 Task: Find connections with filter location Mörfelden-Walldorf with filter topic #Inspirationwith filter profile language Potuguese with filter current company Treebo Hotels with filter school Maharaja Sayajirao University of Baroda, Vadodara with filter industry Dentists with filter service category WordPress Design with filter keywords title Editor/Proofreader
Action: Mouse moved to (493, 70)
Screenshot: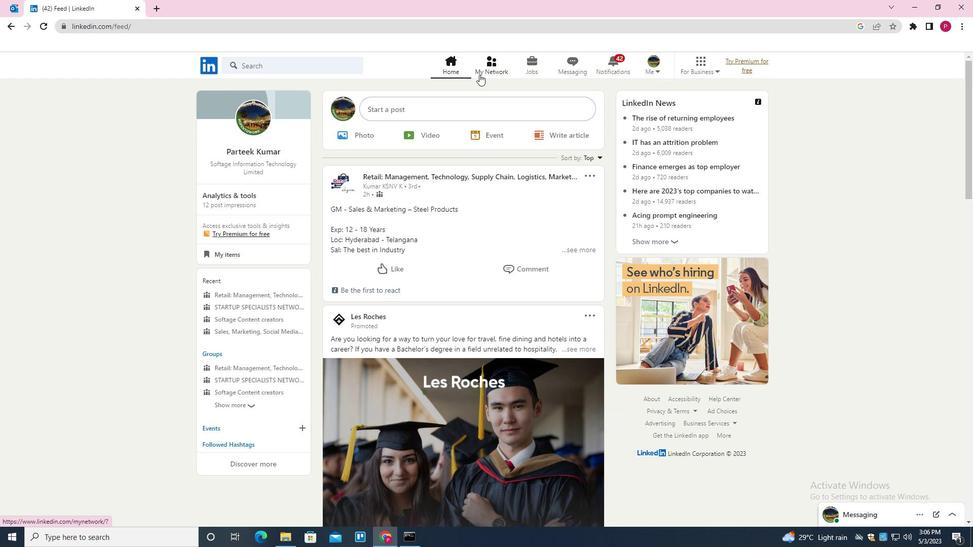 
Action: Mouse pressed left at (493, 70)
Screenshot: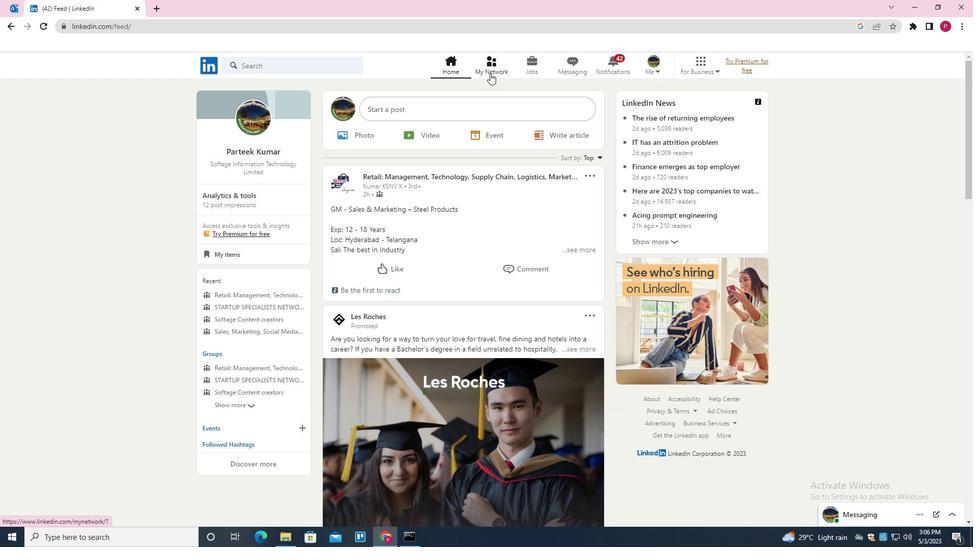 
Action: Mouse moved to (322, 122)
Screenshot: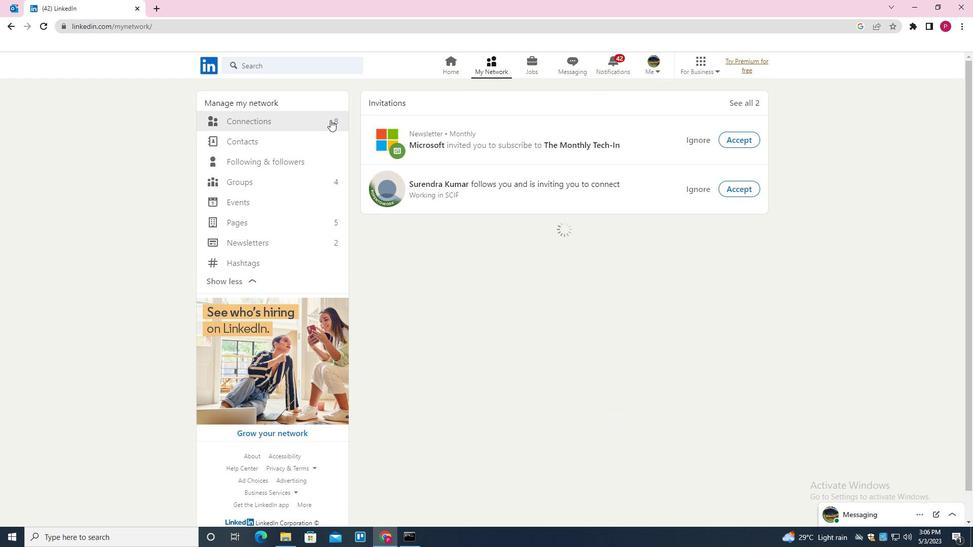 
Action: Mouse pressed left at (322, 122)
Screenshot: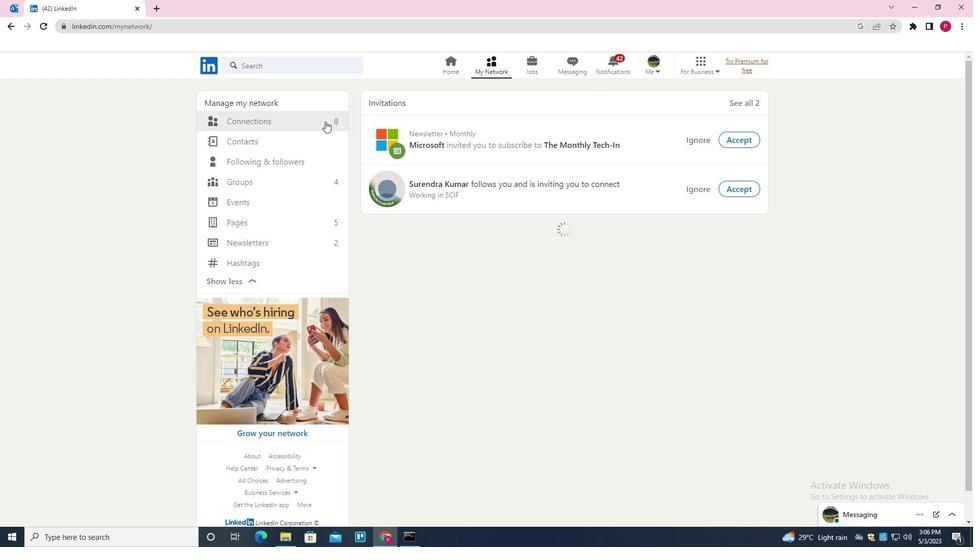 
Action: Mouse moved to (545, 123)
Screenshot: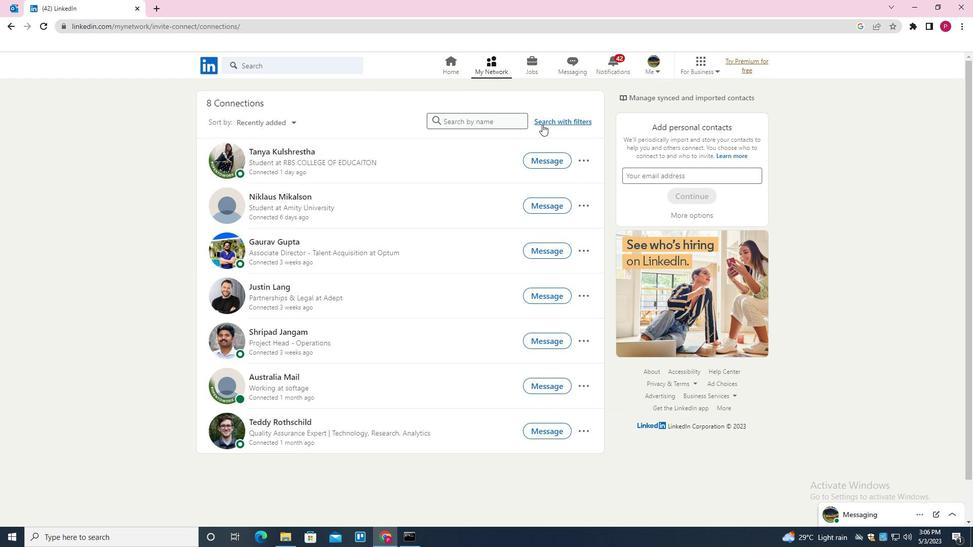 
Action: Mouse pressed left at (545, 123)
Screenshot: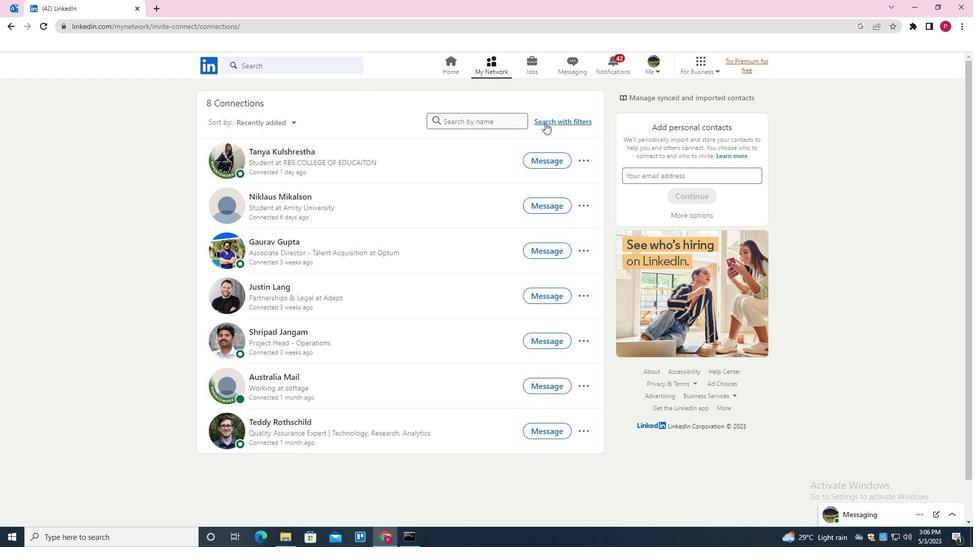 
Action: Mouse moved to (519, 92)
Screenshot: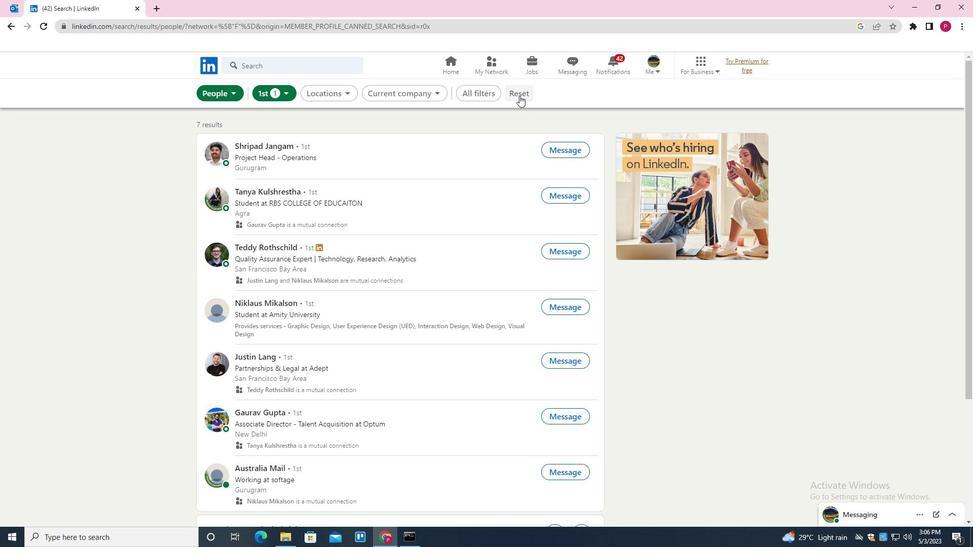 
Action: Mouse pressed left at (519, 92)
Screenshot: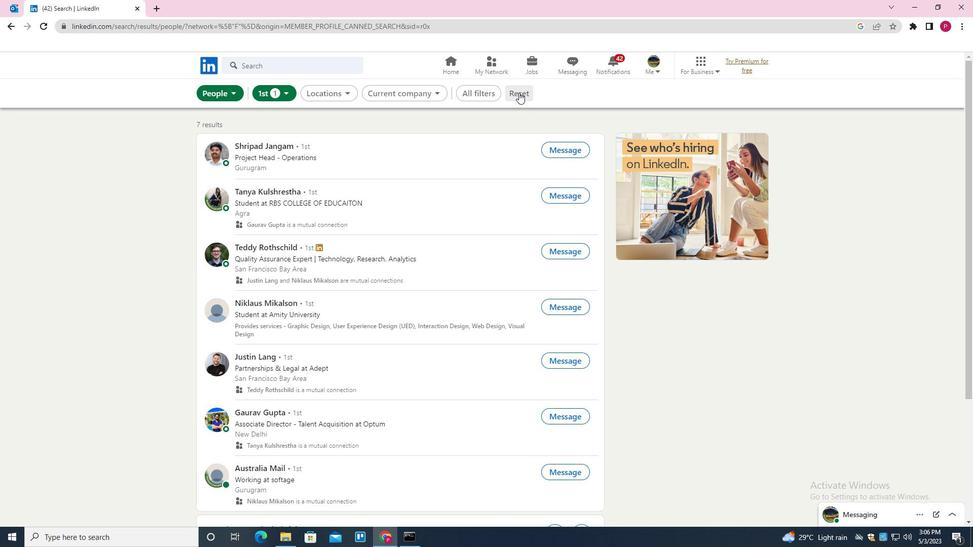 
Action: Mouse moved to (506, 93)
Screenshot: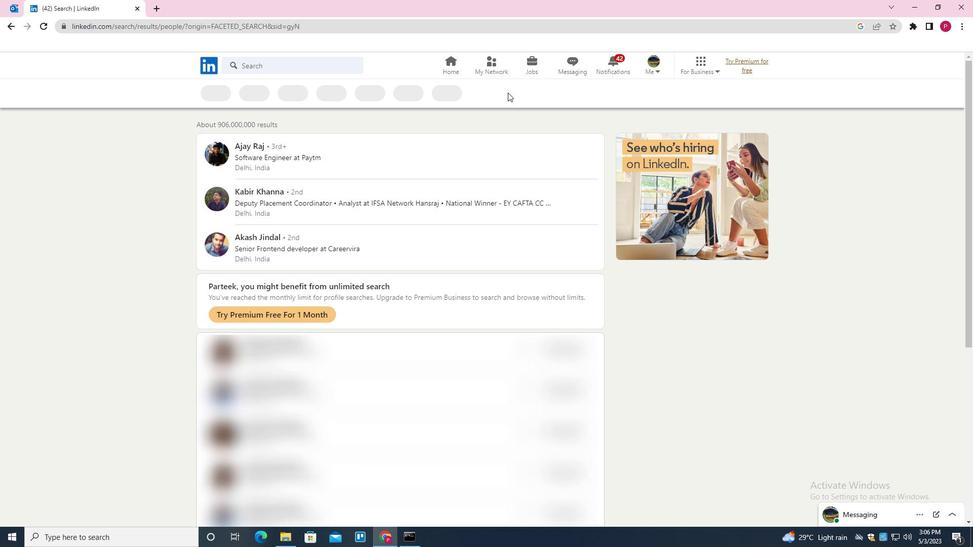 
Action: Mouse pressed left at (506, 93)
Screenshot: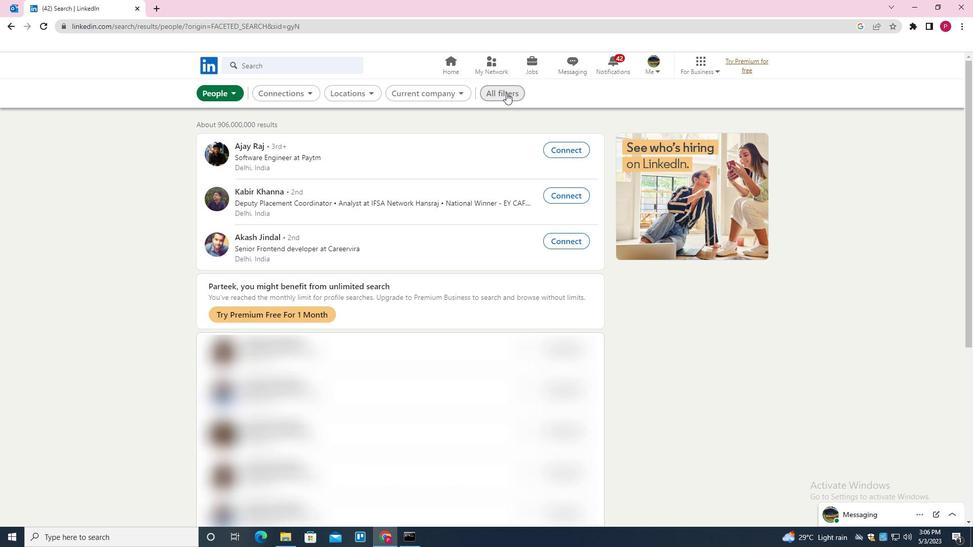
Action: Mouse moved to (726, 186)
Screenshot: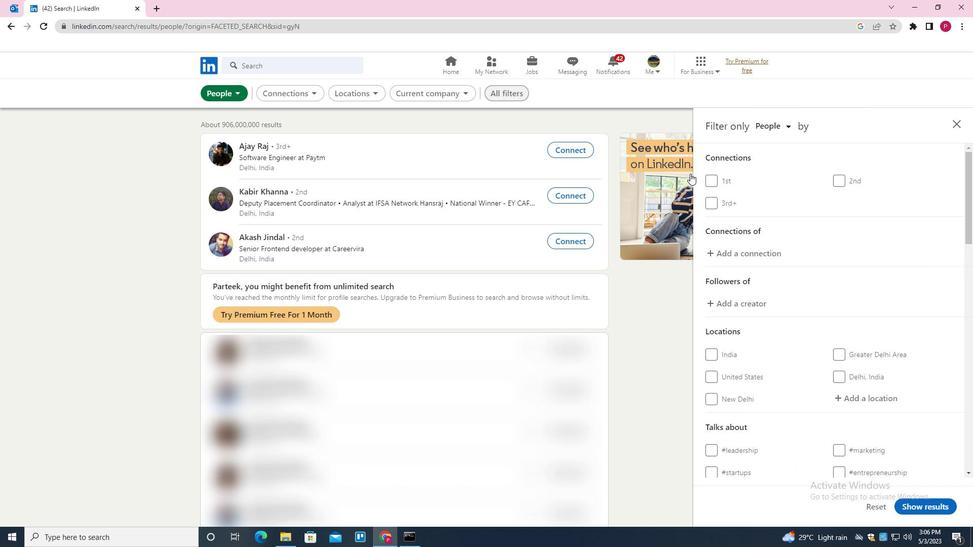 
Action: Mouse scrolled (726, 185) with delta (0, 0)
Screenshot: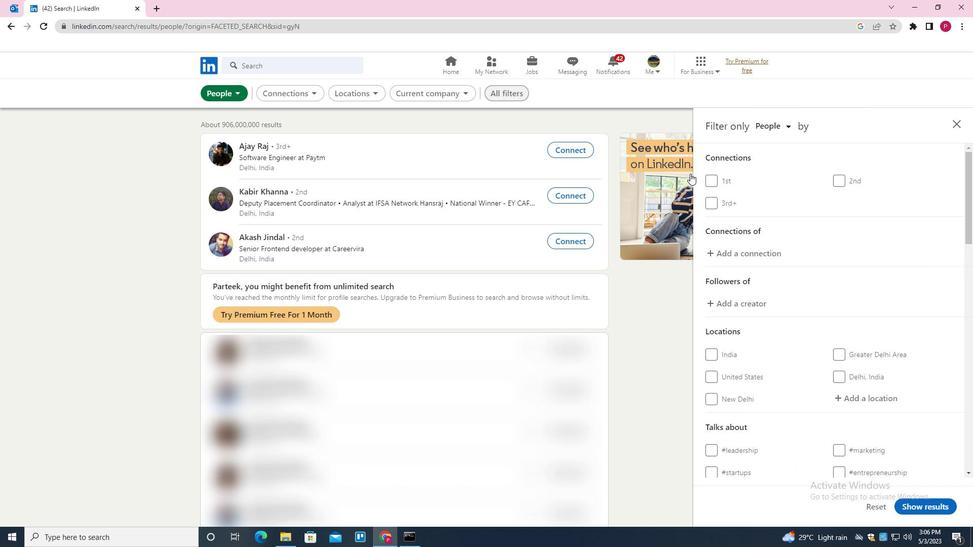 
Action: Mouse moved to (729, 186)
Screenshot: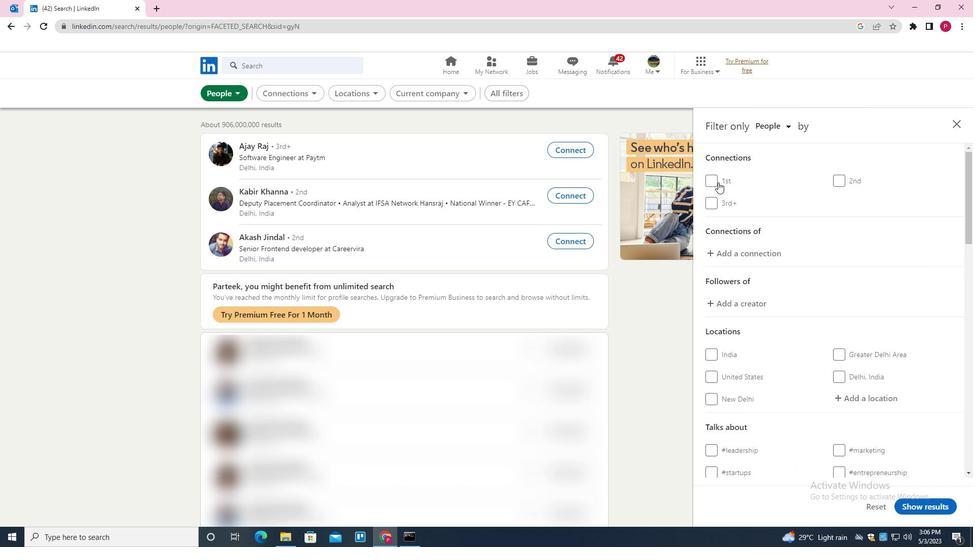 
Action: Mouse scrolled (729, 186) with delta (0, 0)
Screenshot: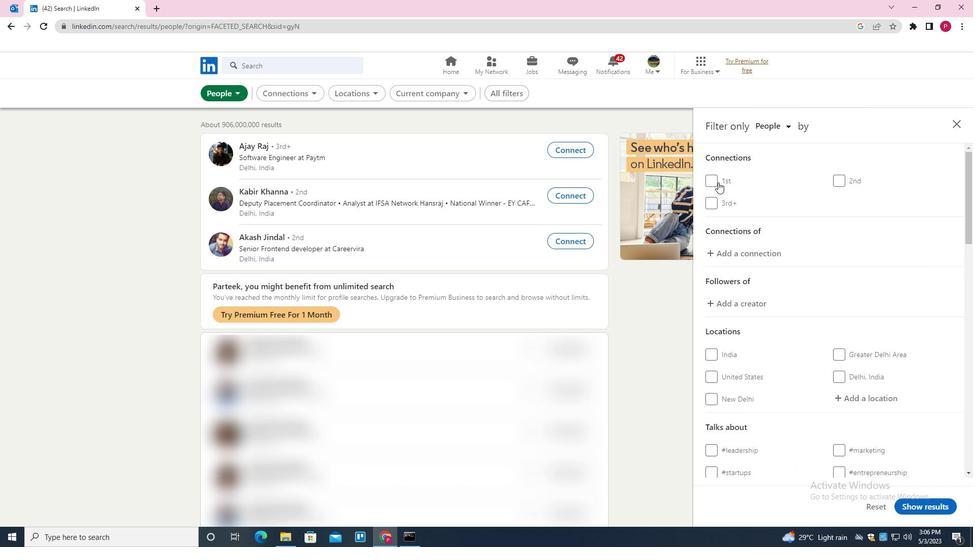 
Action: Mouse moved to (848, 296)
Screenshot: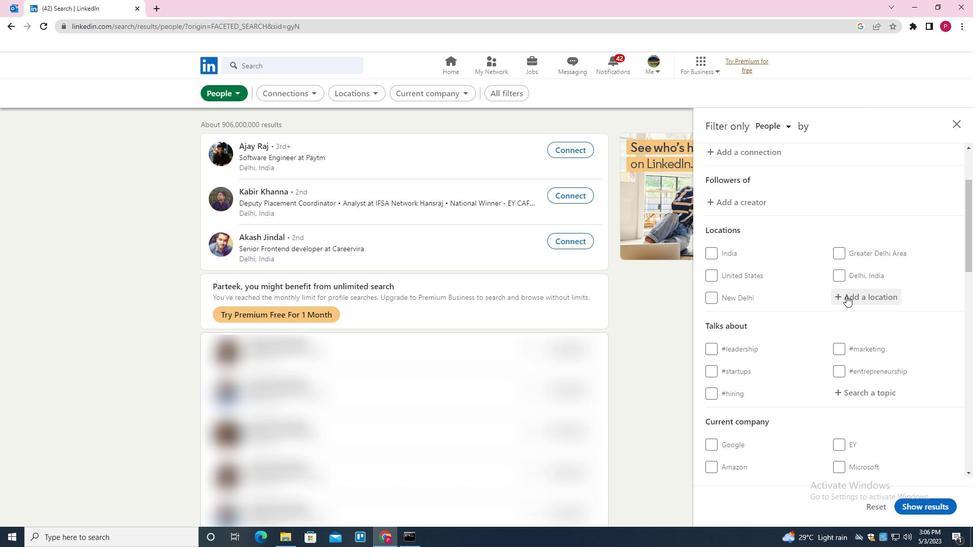 
Action: Mouse pressed left at (848, 296)
Screenshot: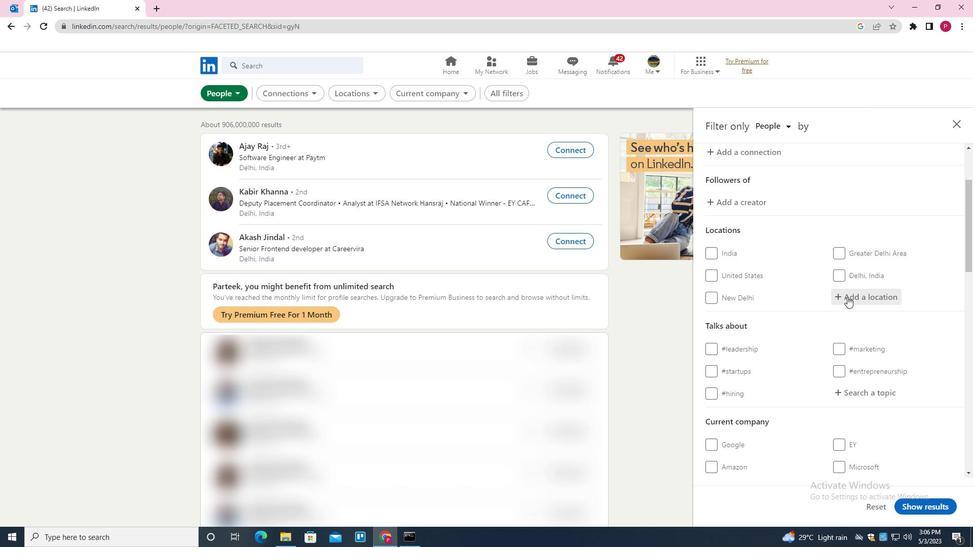 
Action: Key pressed <Key.shift><Key.shift><Key.shift><Key.shift><Key.shift><Key.shift><Key.shift><Key.shift><Key.shift><Key.shift>MORFELDON<Key.backspace><Key.backspace><Key.backspace>DEN<Key.down><Key.enter>
Screenshot: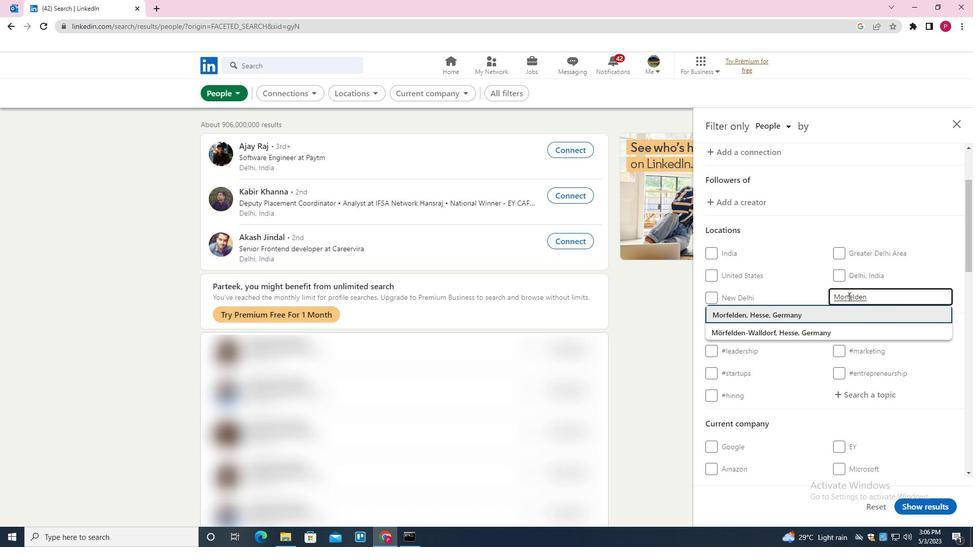 
Action: Mouse moved to (814, 308)
Screenshot: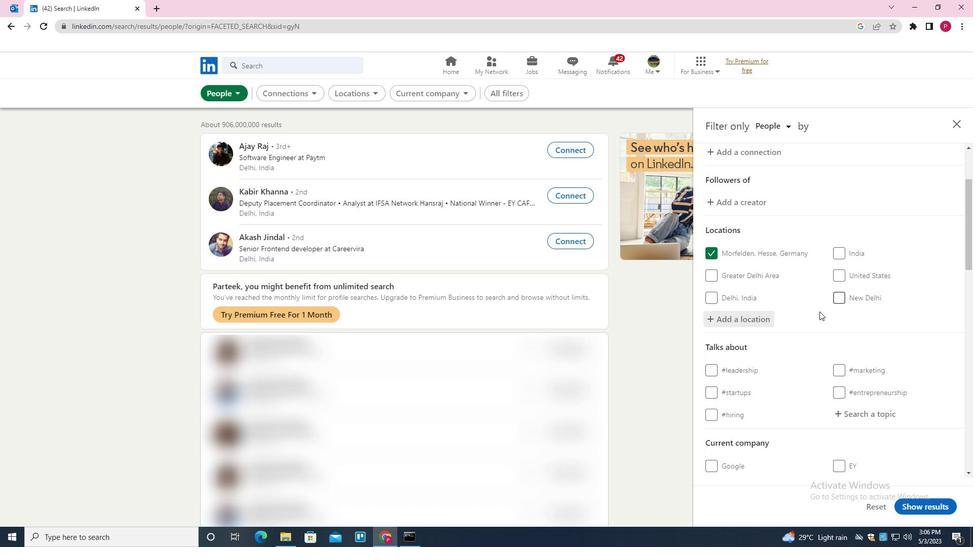 
Action: Mouse scrolled (814, 308) with delta (0, 0)
Screenshot: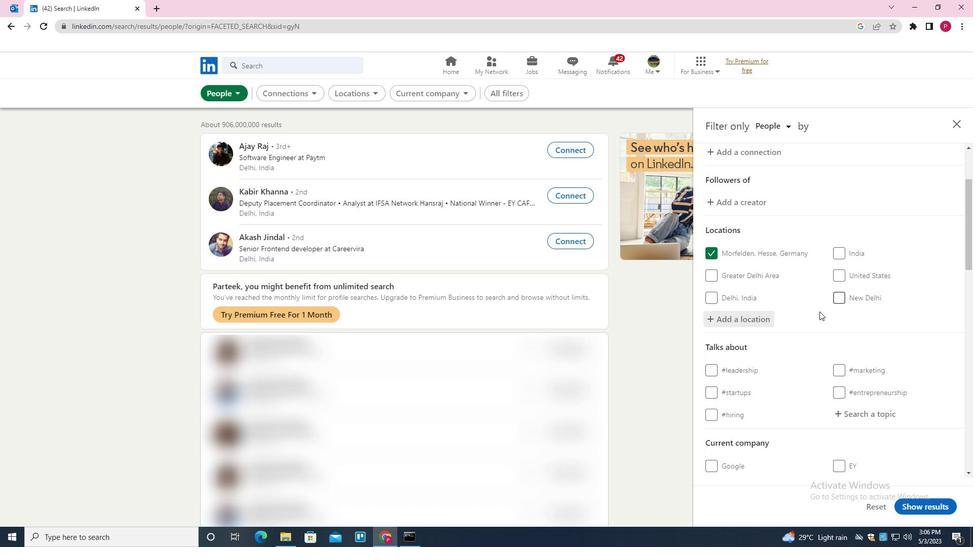 
Action: Mouse moved to (813, 307)
Screenshot: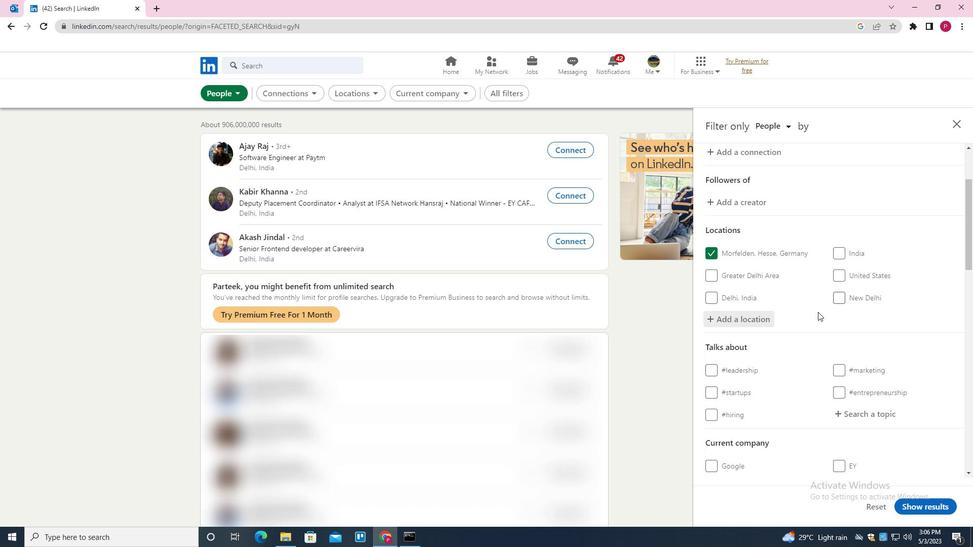 
Action: Mouse scrolled (813, 306) with delta (0, 0)
Screenshot: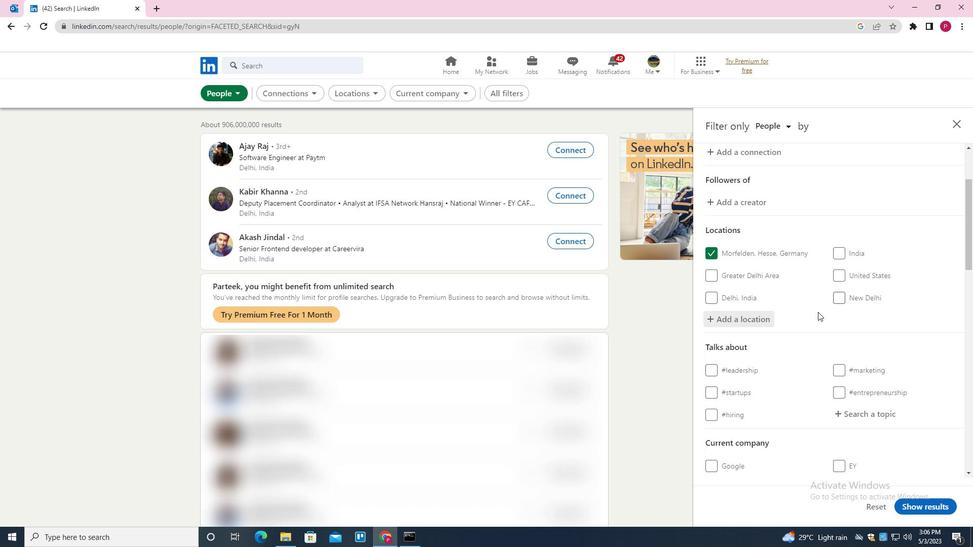 
Action: Mouse moved to (811, 300)
Screenshot: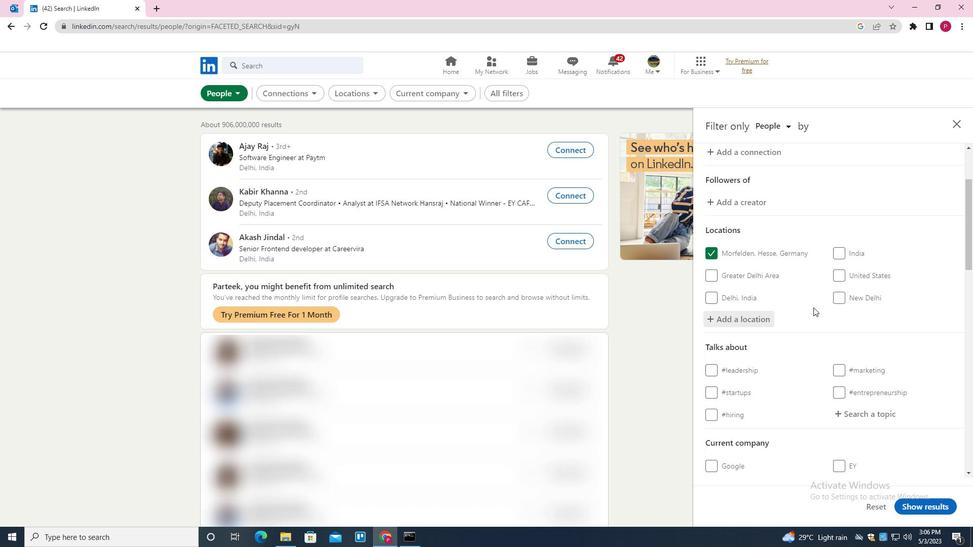 
Action: Mouse scrolled (811, 299) with delta (0, 0)
Screenshot: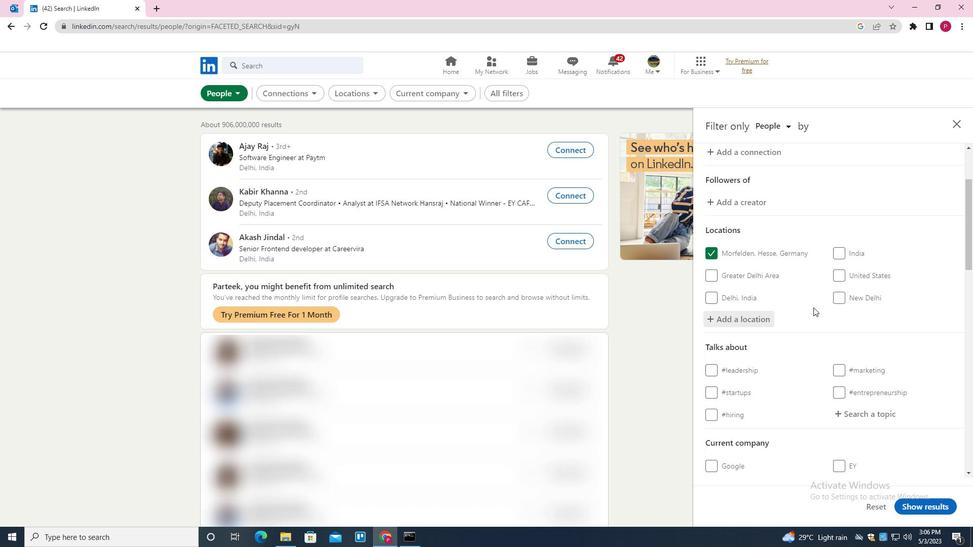 
Action: Mouse moved to (810, 295)
Screenshot: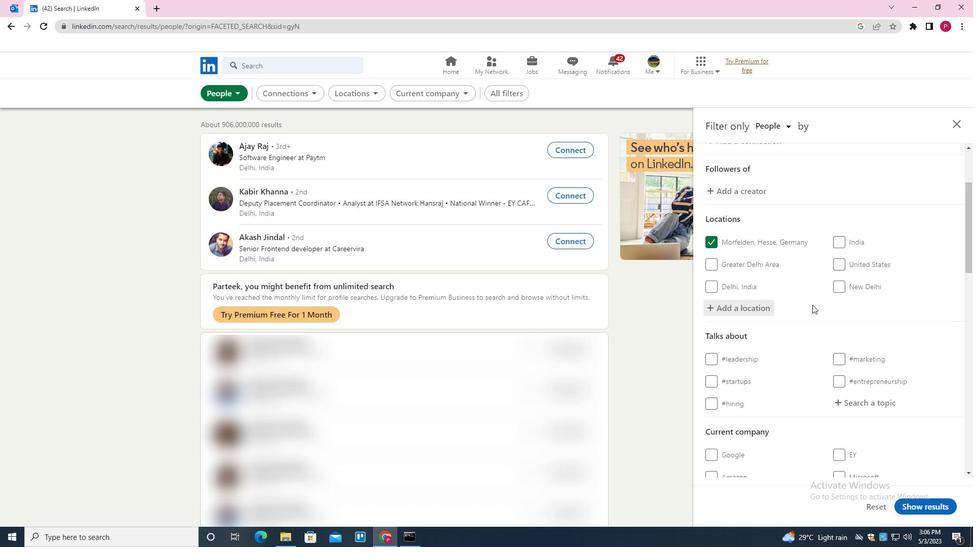 
Action: Mouse scrolled (810, 295) with delta (0, 0)
Screenshot: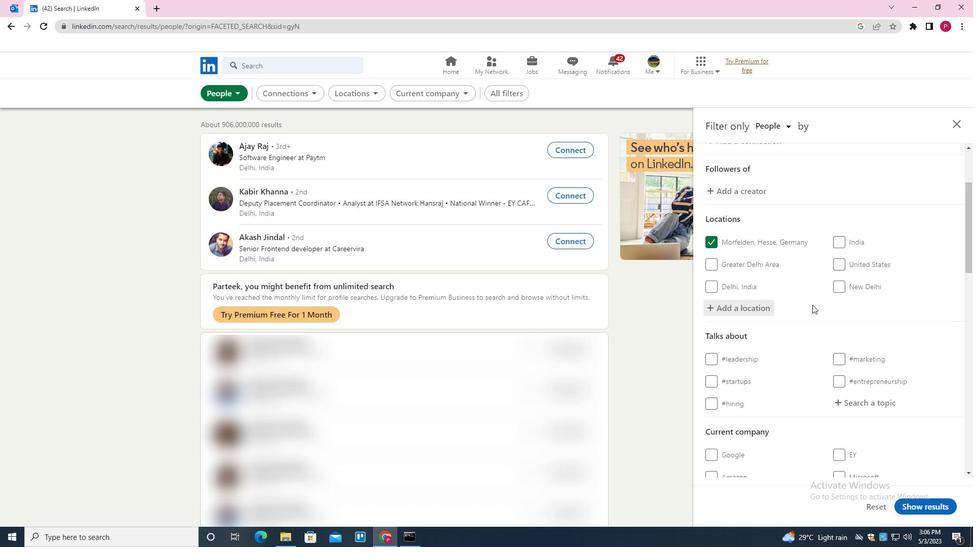 
Action: Mouse moved to (859, 210)
Screenshot: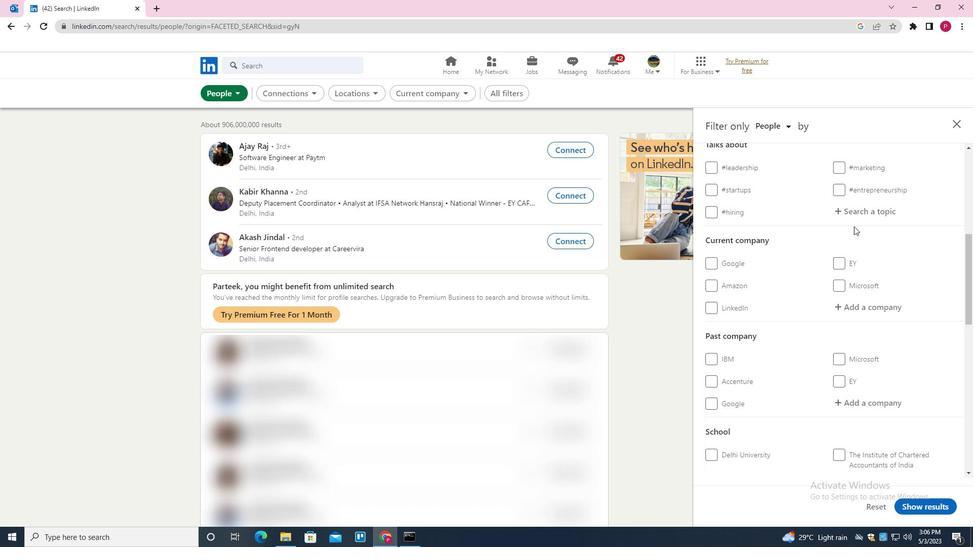 
Action: Mouse pressed left at (859, 210)
Screenshot: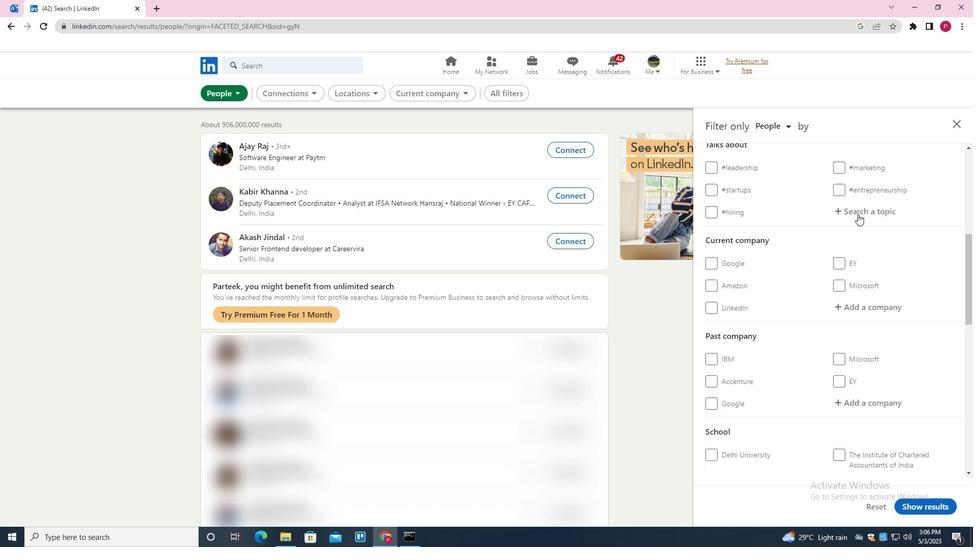
Action: Key pressed INSPIRATION<Key.down><Key.enter>
Screenshot: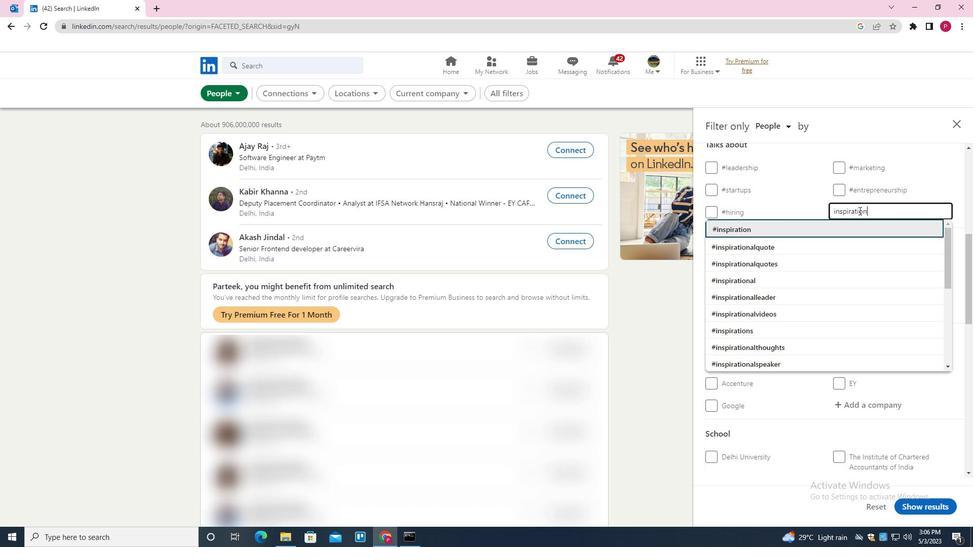 
Action: Mouse moved to (766, 199)
Screenshot: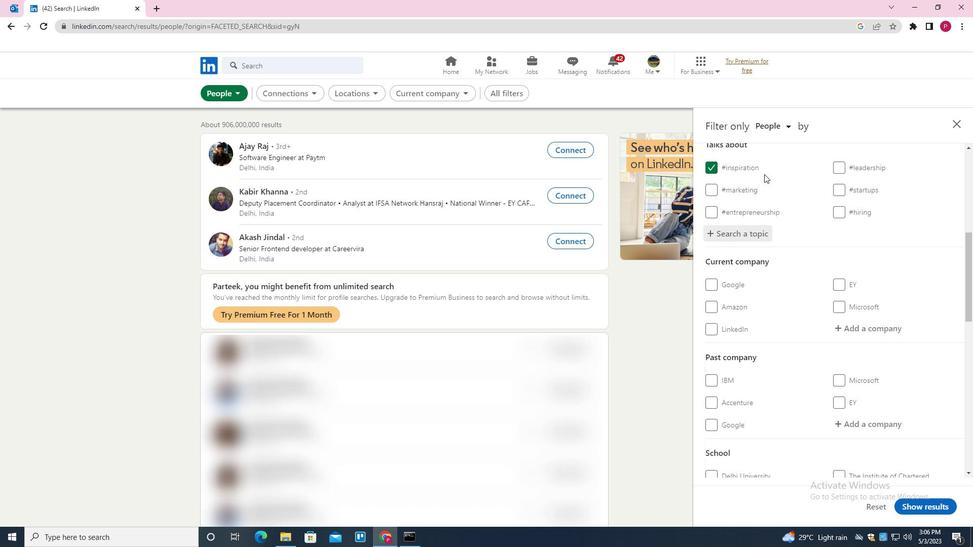 
Action: Mouse scrolled (766, 198) with delta (0, 0)
Screenshot: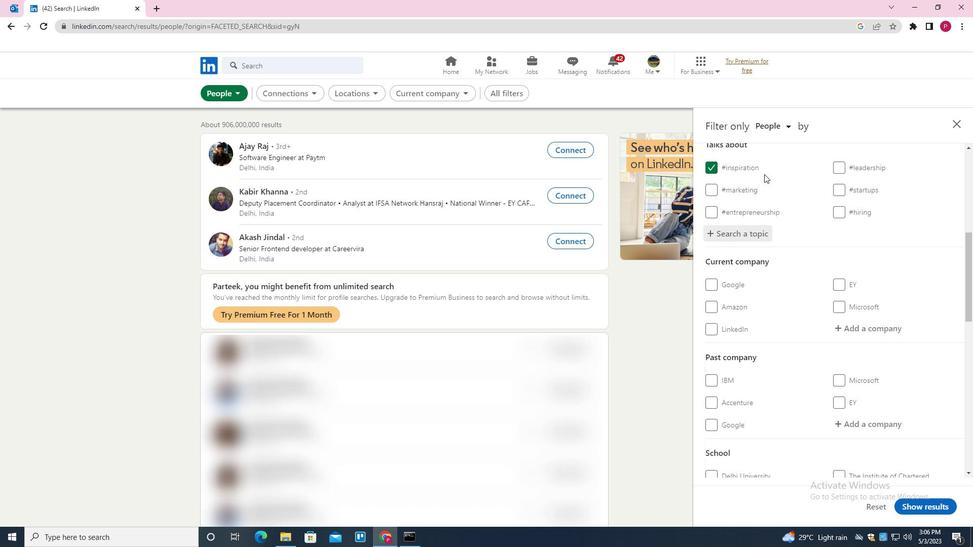 
Action: Mouse moved to (770, 219)
Screenshot: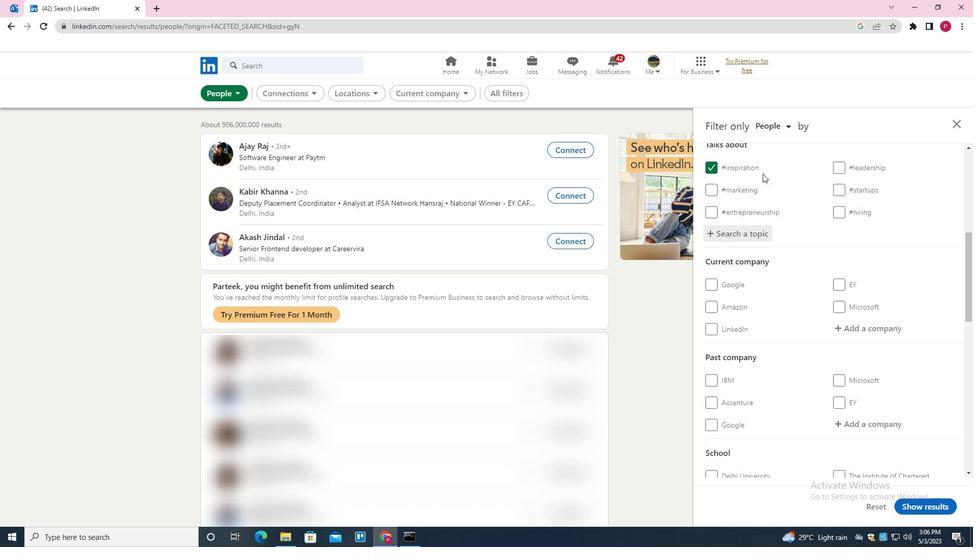 
Action: Mouse scrolled (770, 219) with delta (0, 0)
Screenshot: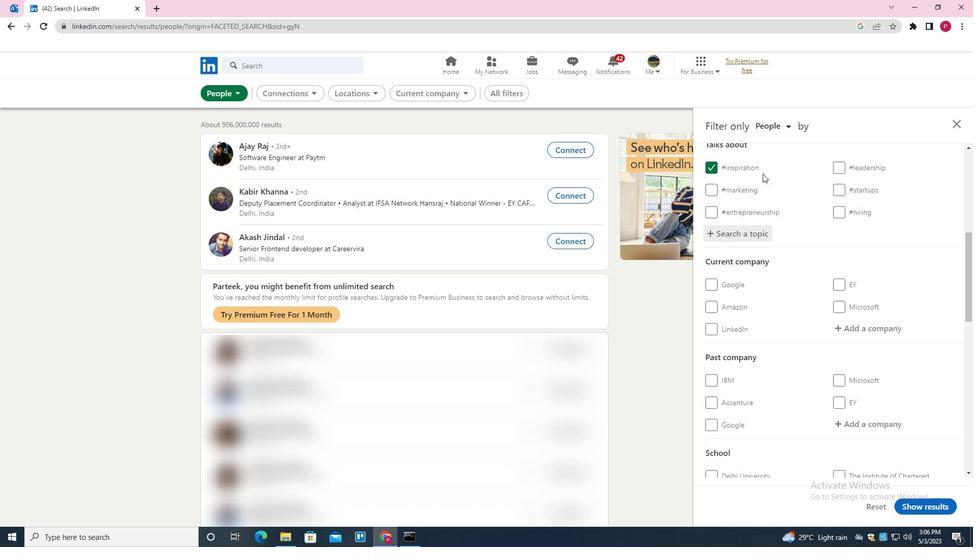 
Action: Mouse moved to (771, 225)
Screenshot: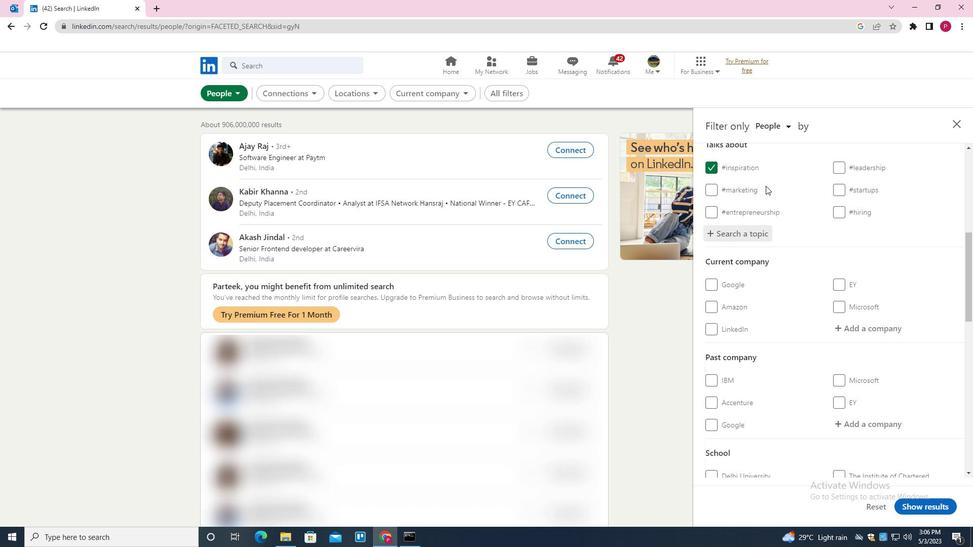 
Action: Mouse scrolled (771, 224) with delta (0, 0)
Screenshot: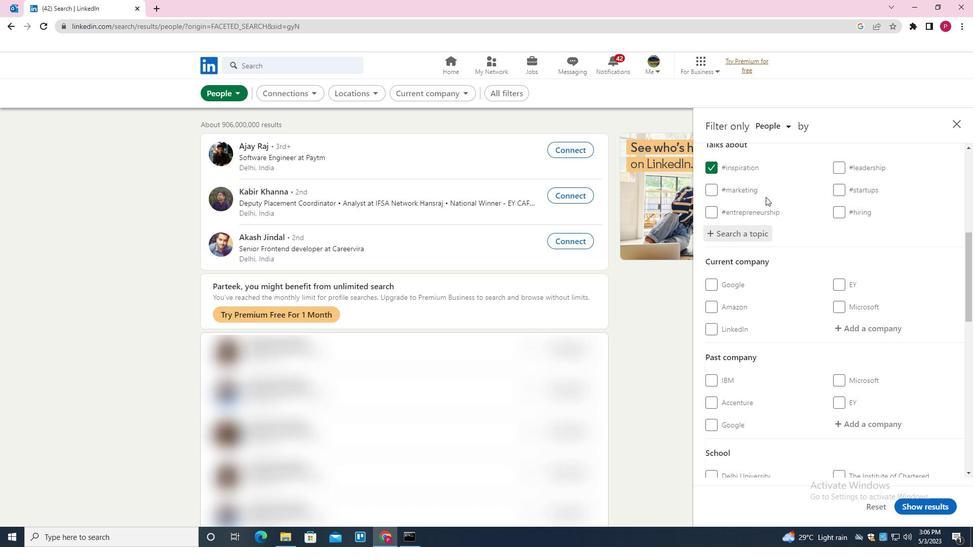 
Action: Mouse moved to (772, 228)
Screenshot: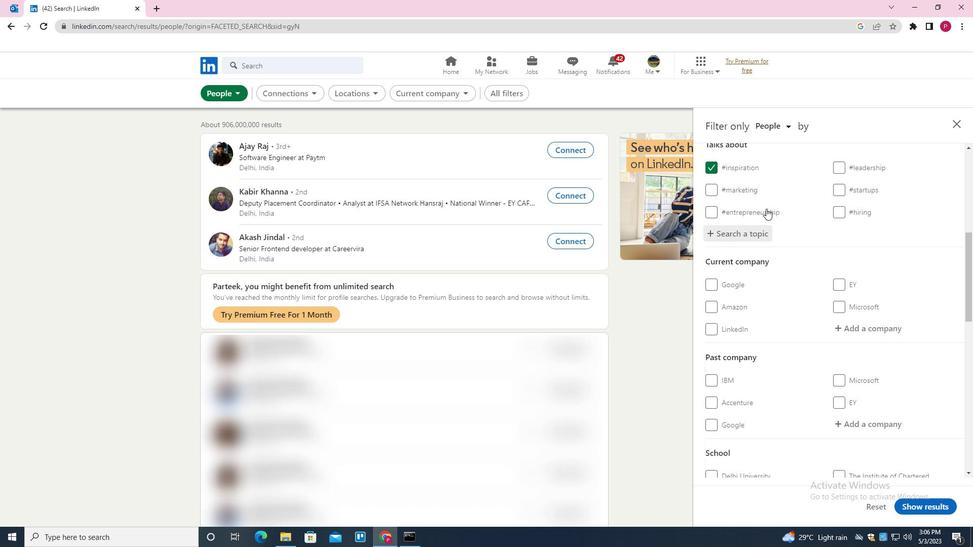 
Action: Mouse scrolled (772, 228) with delta (0, 0)
Screenshot: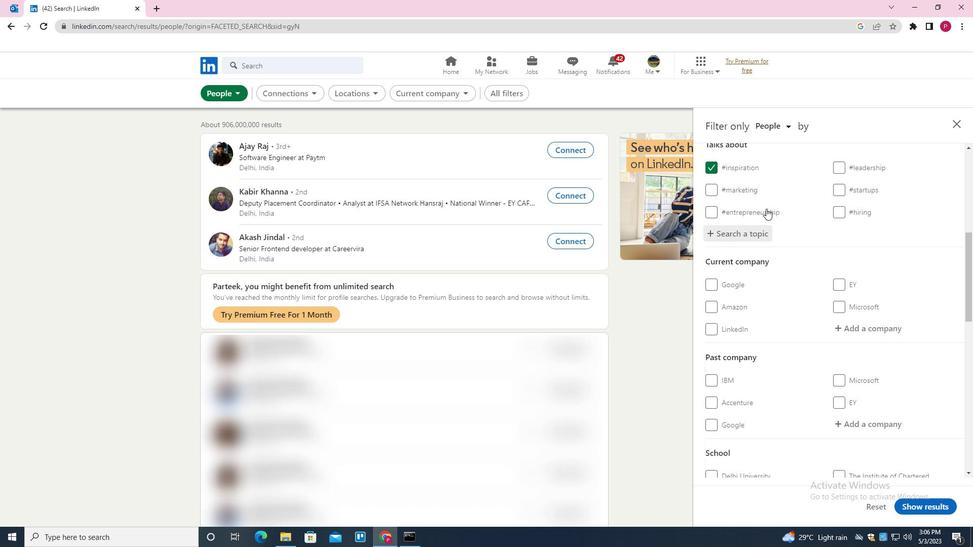 
Action: Mouse moved to (772, 246)
Screenshot: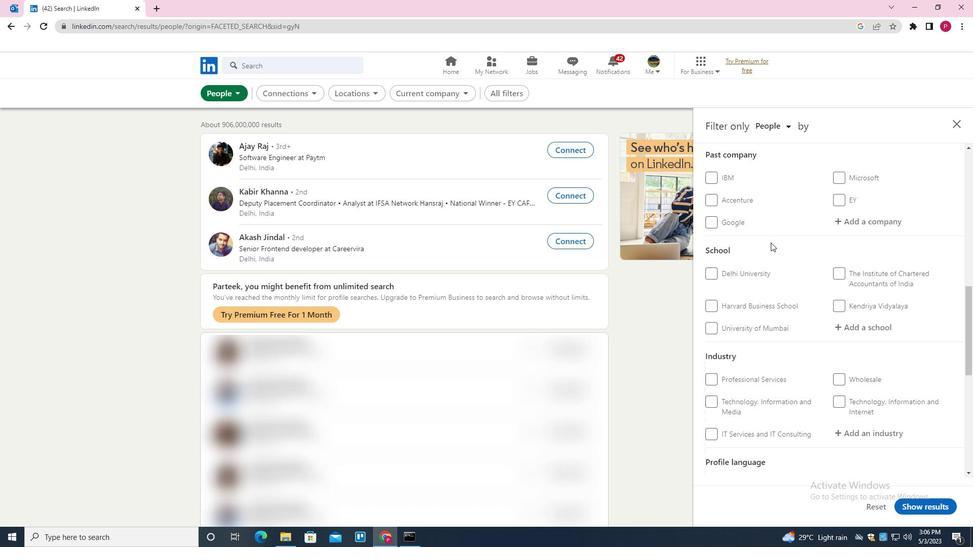 
Action: Mouse scrolled (772, 246) with delta (0, 0)
Screenshot: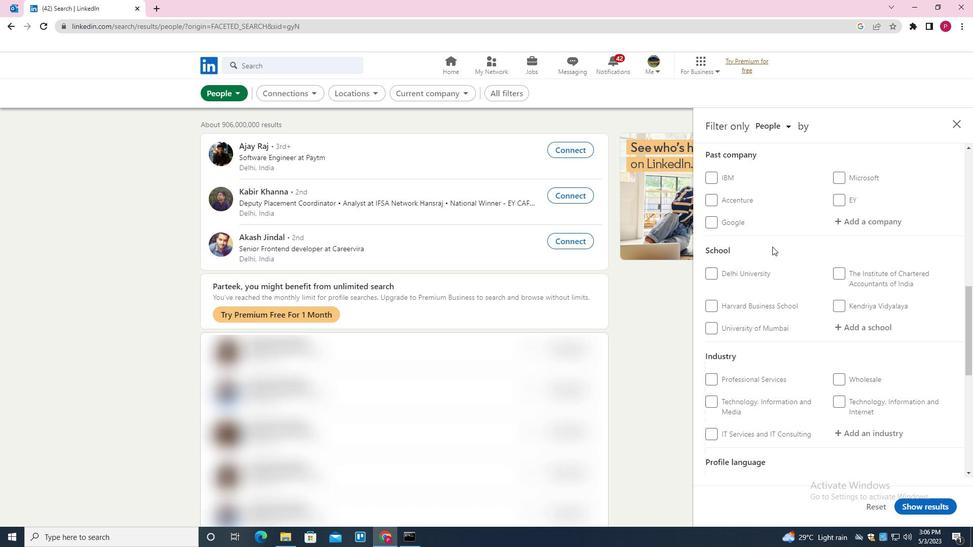 
Action: Mouse scrolled (772, 246) with delta (0, 0)
Screenshot: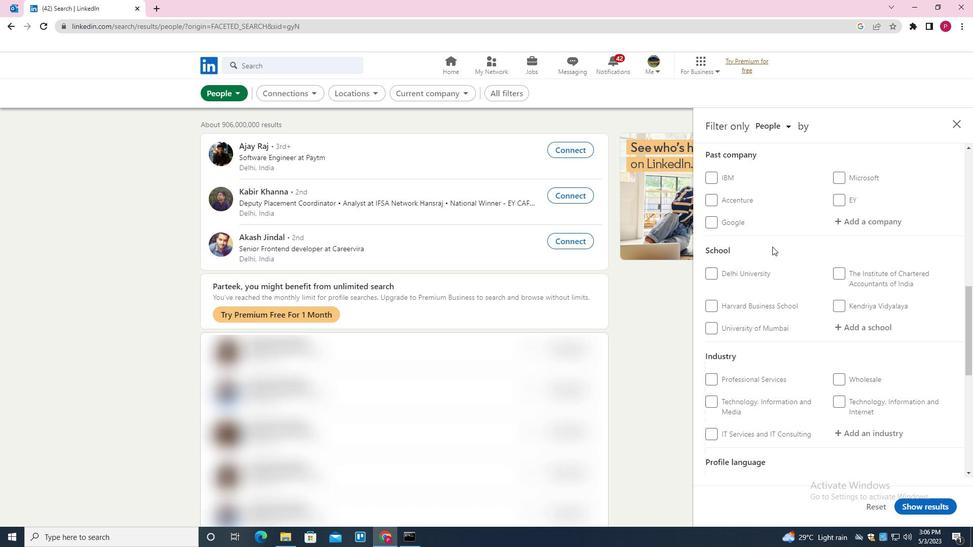 
Action: Mouse moved to (772, 248)
Screenshot: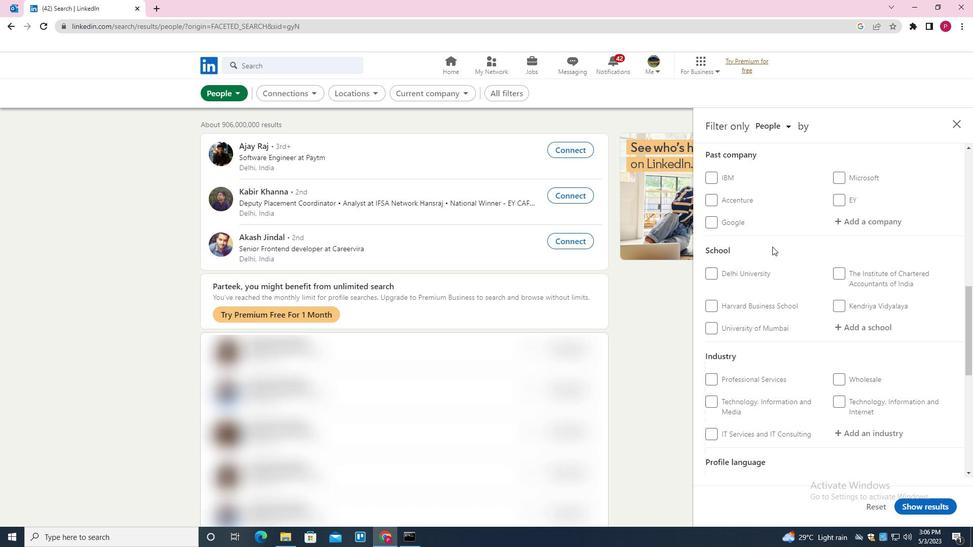 
Action: Mouse scrolled (772, 247) with delta (0, 0)
Screenshot: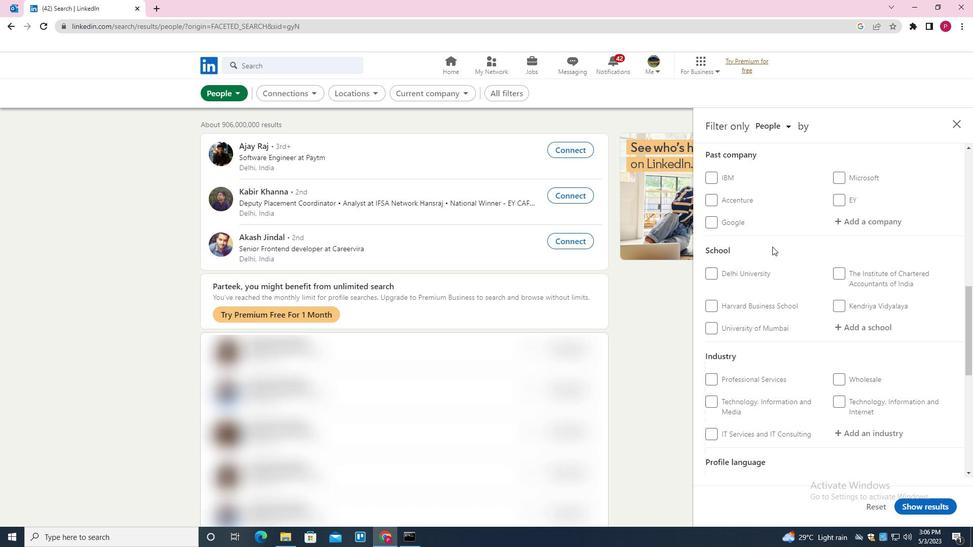 
Action: Mouse scrolled (772, 247) with delta (0, 0)
Screenshot: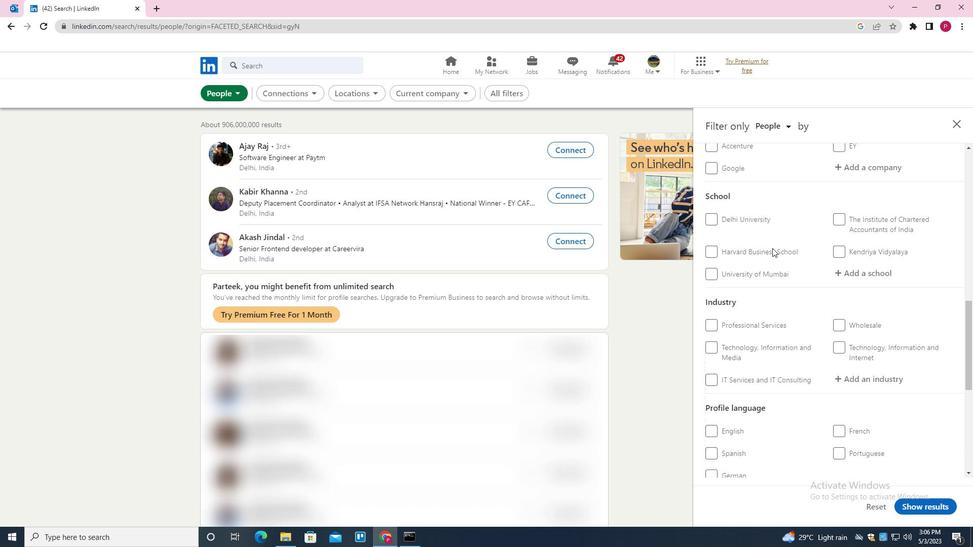 
Action: Mouse moved to (773, 249)
Screenshot: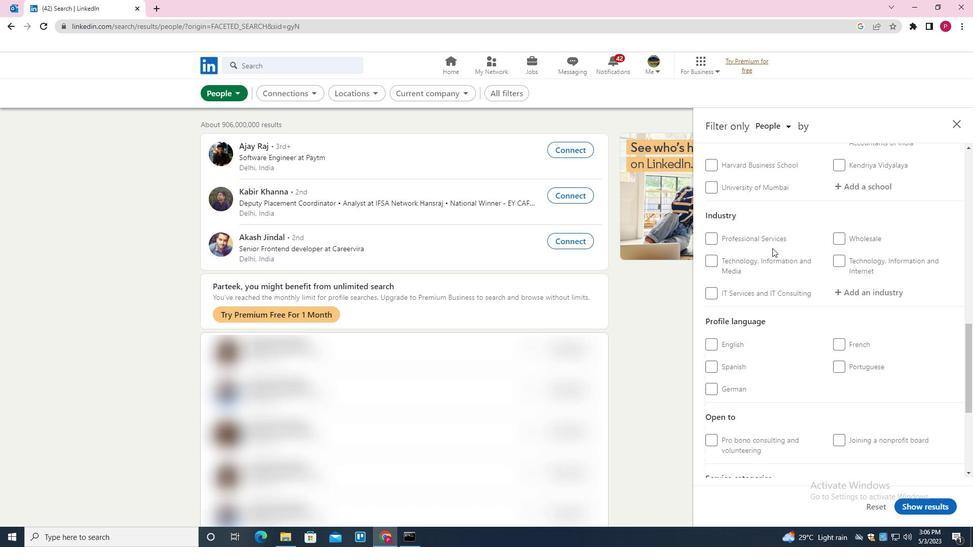 
Action: Mouse scrolled (773, 249) with delta (0, 0)
Screenshot: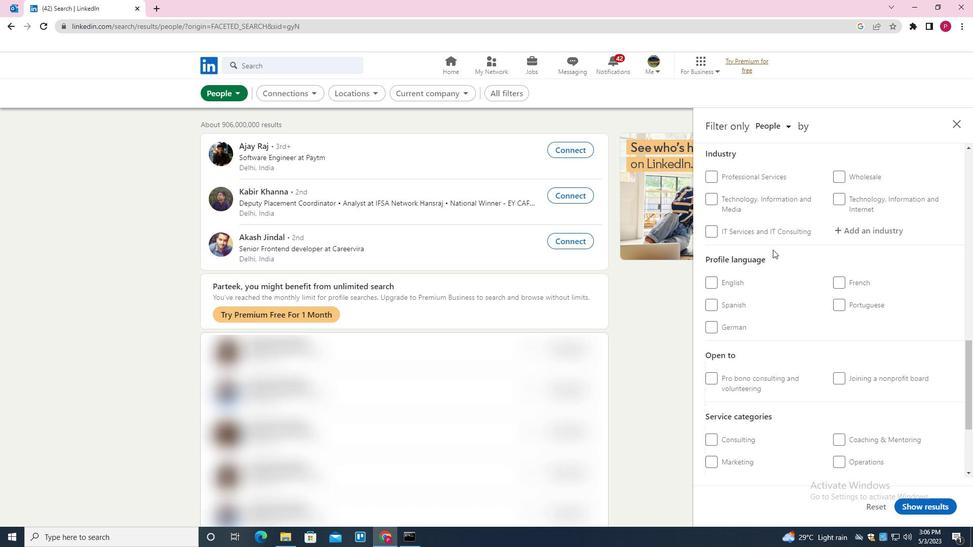 
Action: Mouse moved to (836, 254)
Screenshot: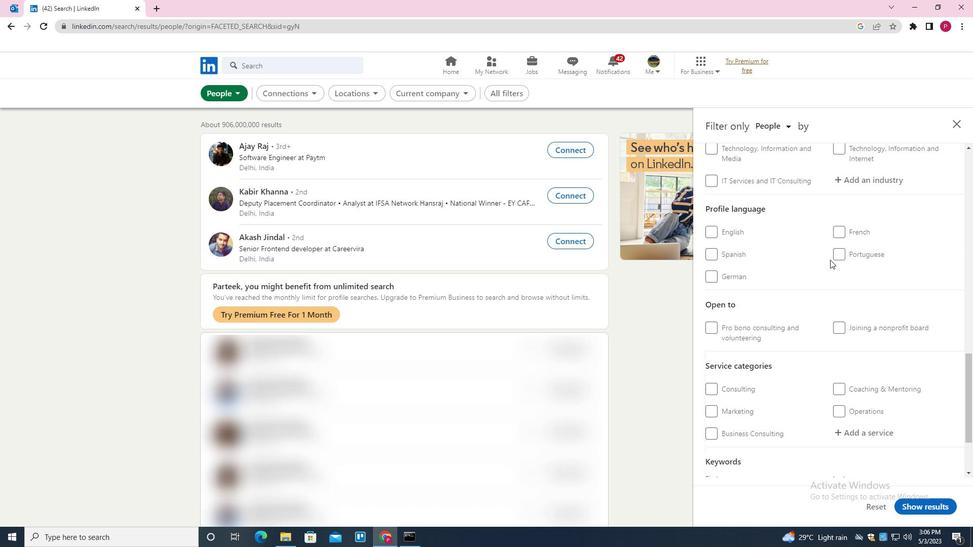 
Action: Mouse pressed left at (836, 254)
Screenshot: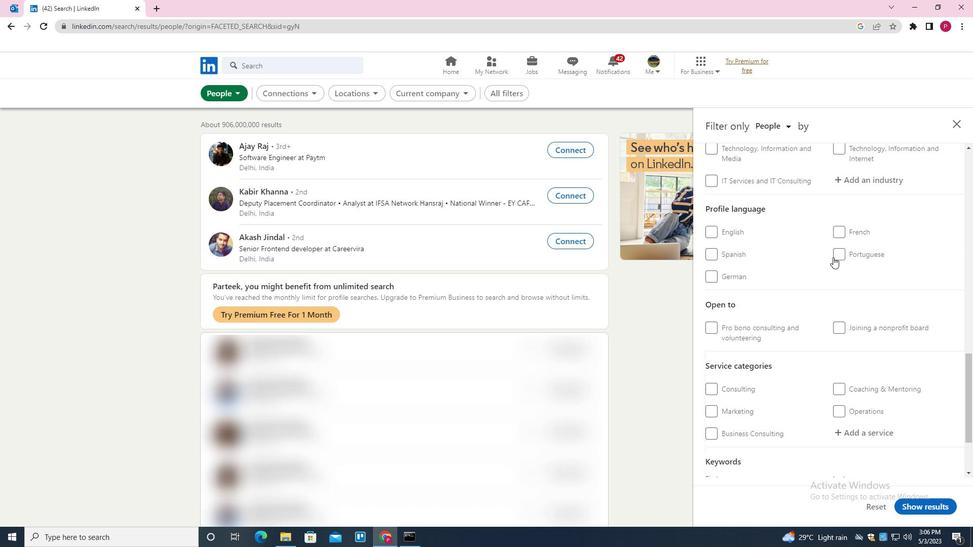 
Action: Mouse moved to (767, 294)
Screenshot: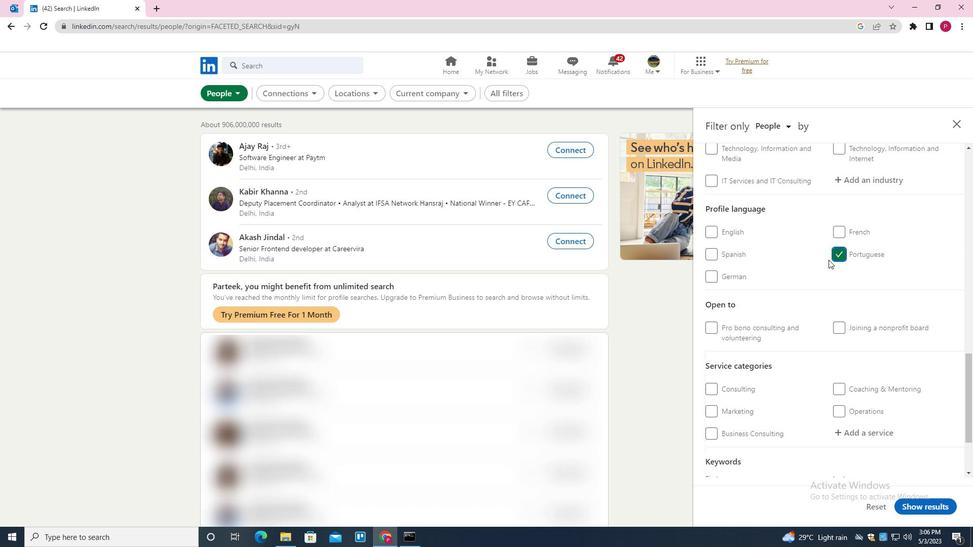 
Action: Mouse scrolled (767, 294) with delta (0, 0)
Screenshot: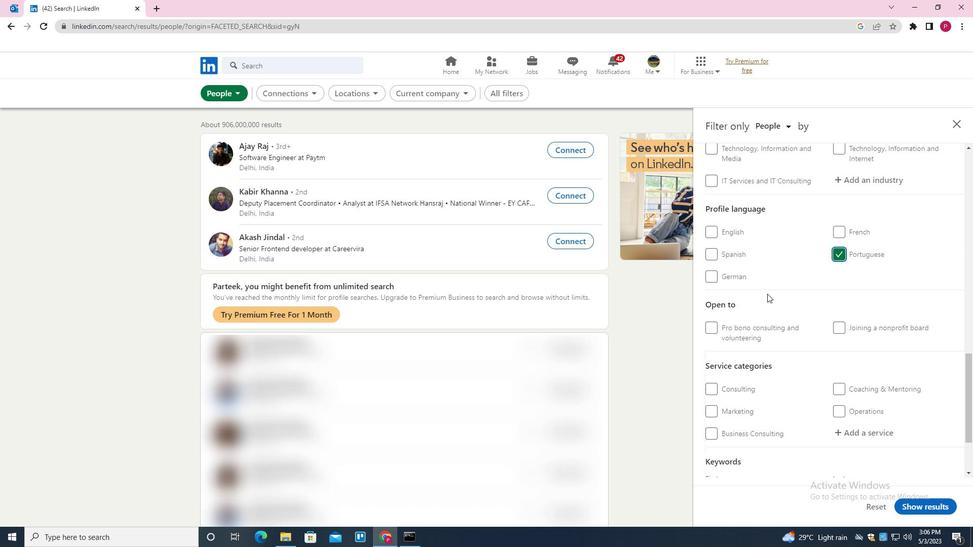 
Action: Mouse scrolled (767, 294) with delta (0, 0)
Screenshot: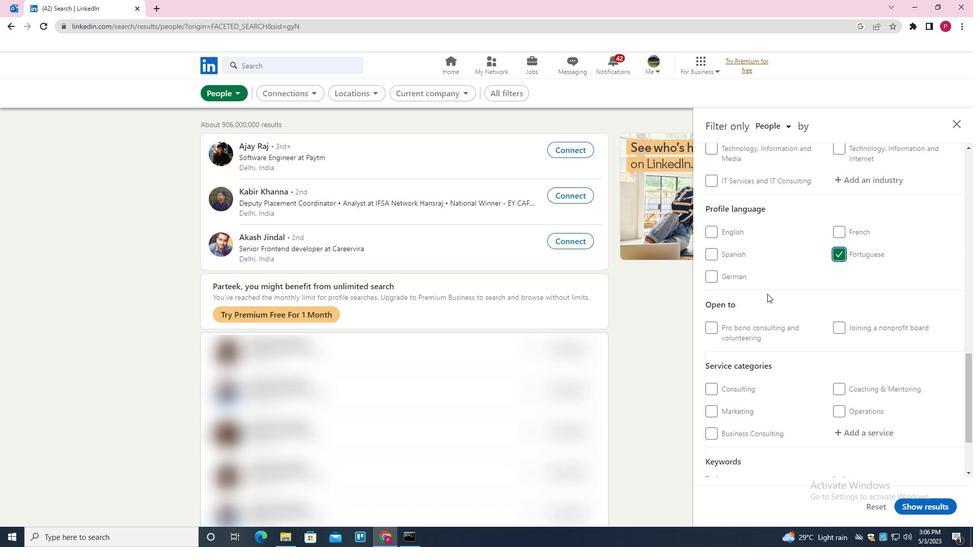
Action: Mouse scrolled (767, 294) with delta (0, 0)
Screenshot: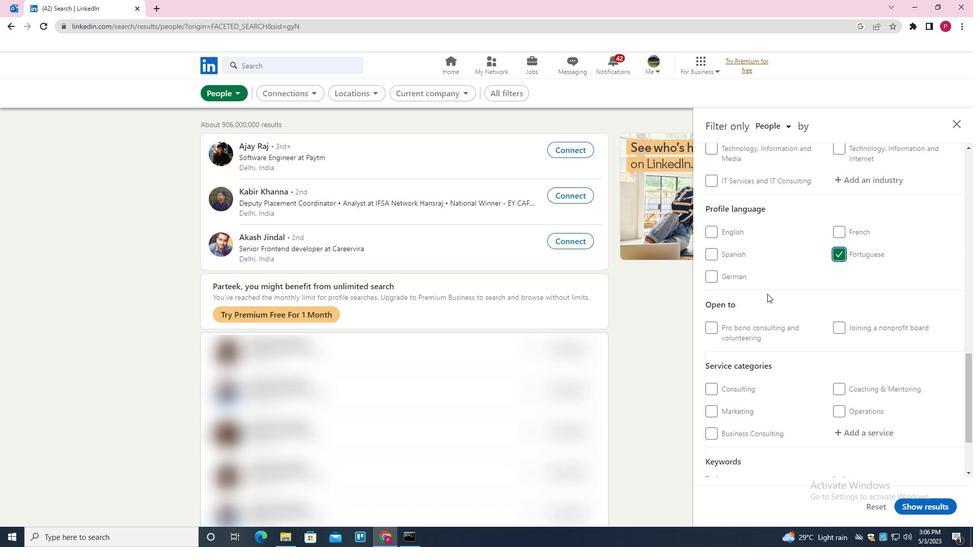 
Action: Mouse scrolled (767, 294) with delta (0, 0)
Screenshot: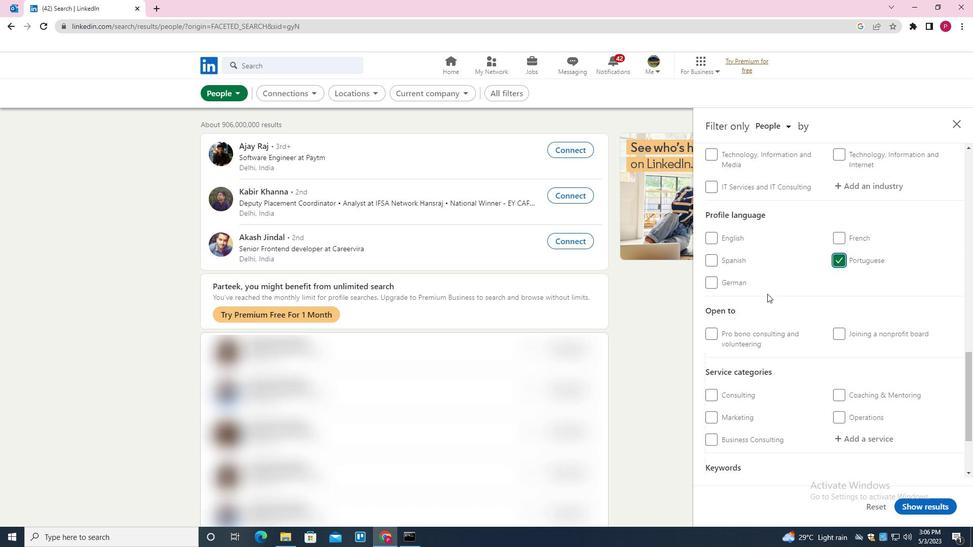 
Action: Mouse scrolled (767, 294) with delta (0, 0)
Screenshot: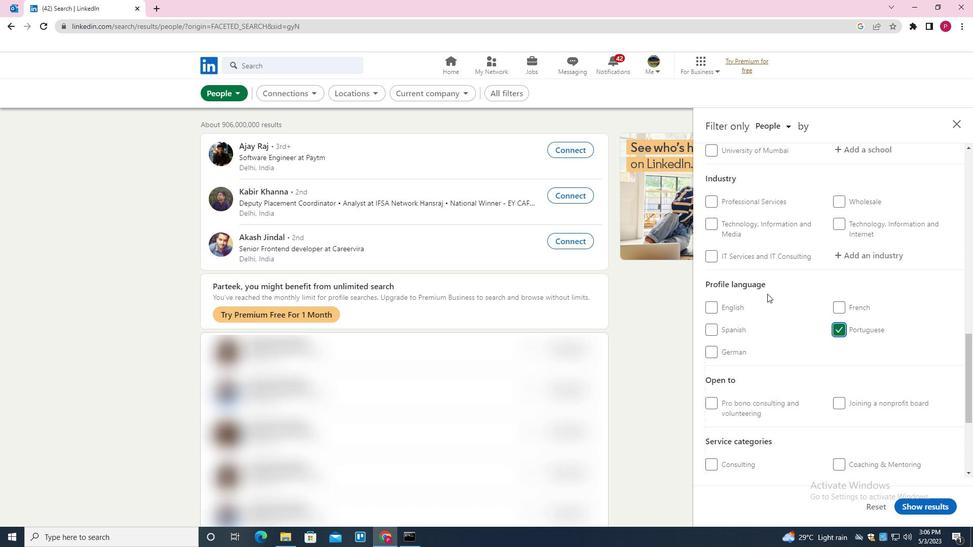 
Action: Mouse scrolled (767, 294) with delta (0, 0)
Screenshot: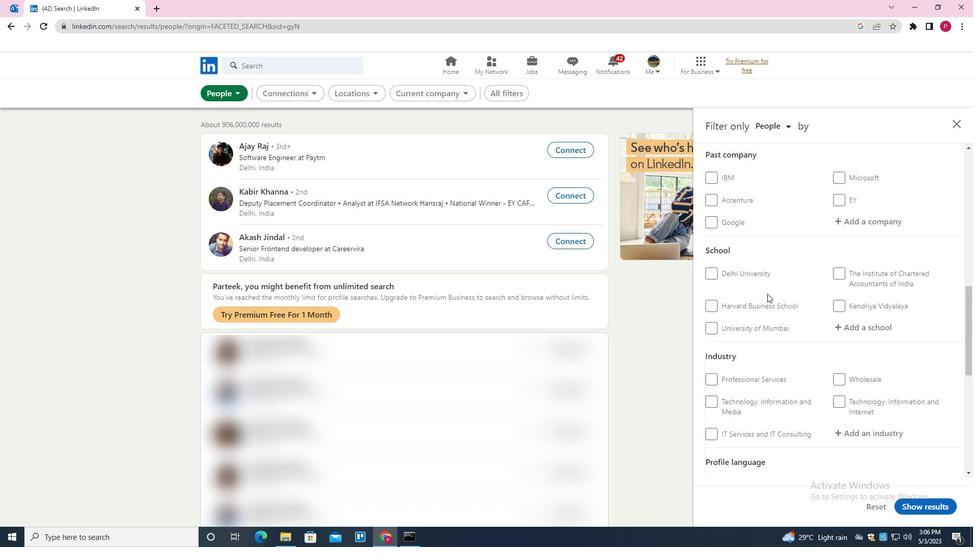 
Action: Mouse scrolled (767, 294) with delta (0, 0)
Screenshot: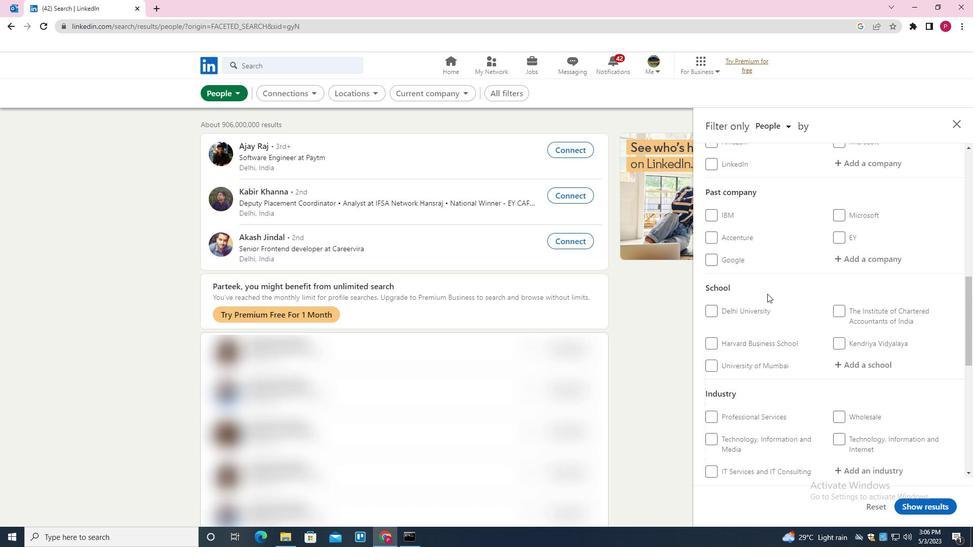 
Action: Mouse scrolled (767, 294) with delta (0, 0)
Screenshot: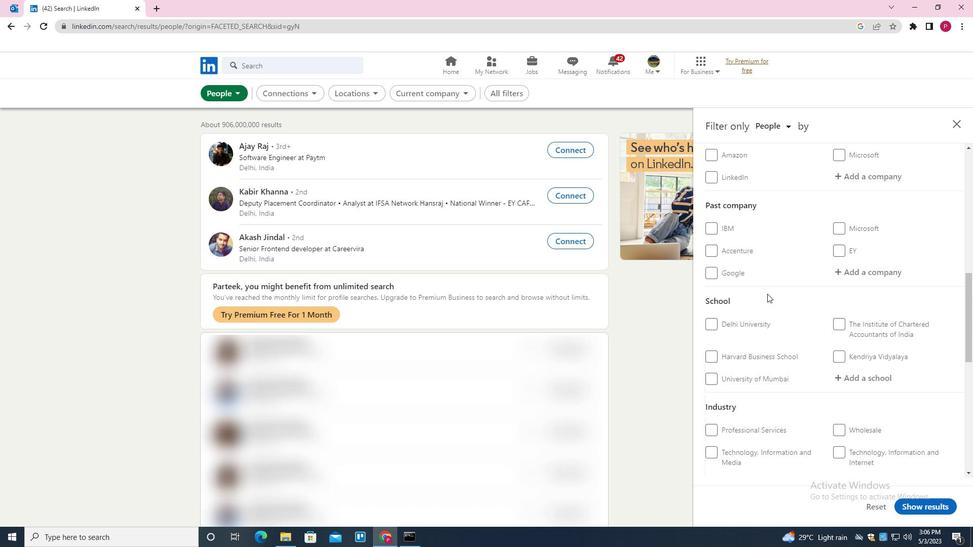 
Action: Mouse moved to (859, 277)
Screenshot: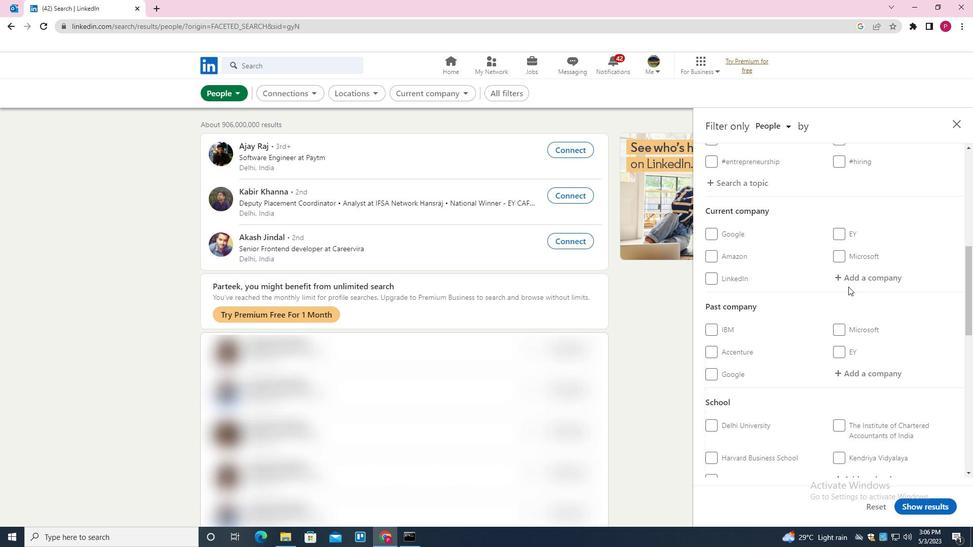 
Action: Mouse pressed left at (859, 277)
Screenshot: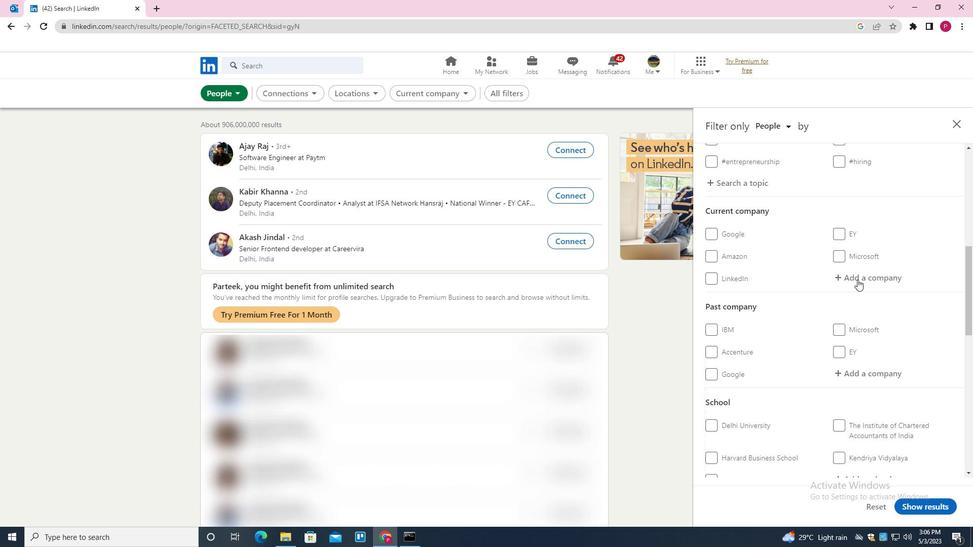 
Action: Key pressed <Key.shift>TREEBO<Key.space><Key.shift><Key.shift><Key.shift><Key.shift><Key.shift>HOTELS<Key.space><Key.down><Key.enter>
Screenshot: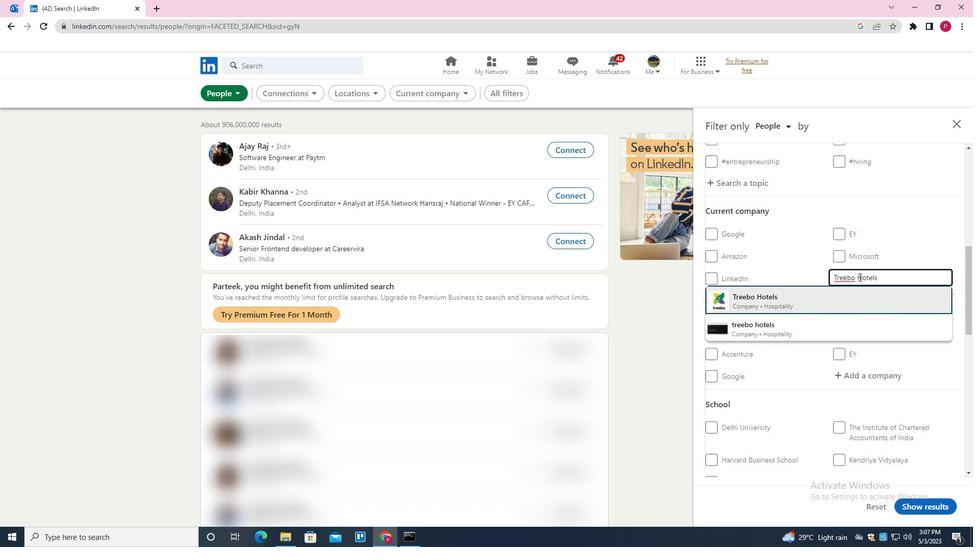 
Action: Mouse moved to (850, 319)
Screenshot: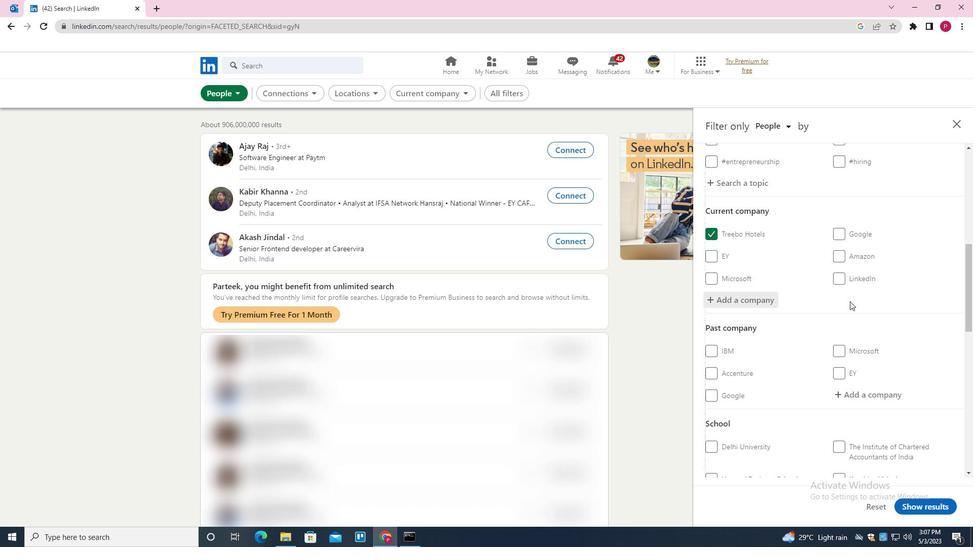 
Action: Mouse scrolled (850, 319) with delta (0, 0)
Screenshot: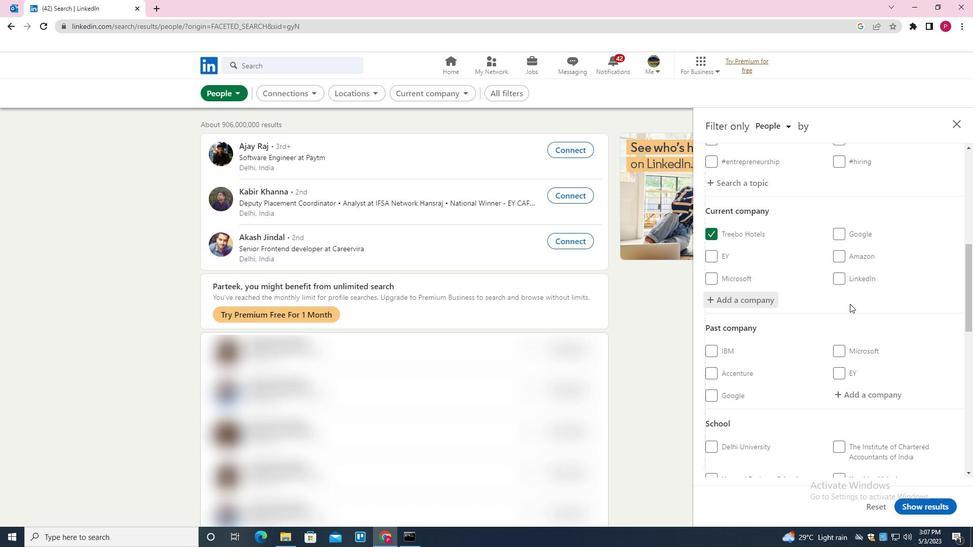 
Action: Mouse moved to (850, 320)
Screenshot: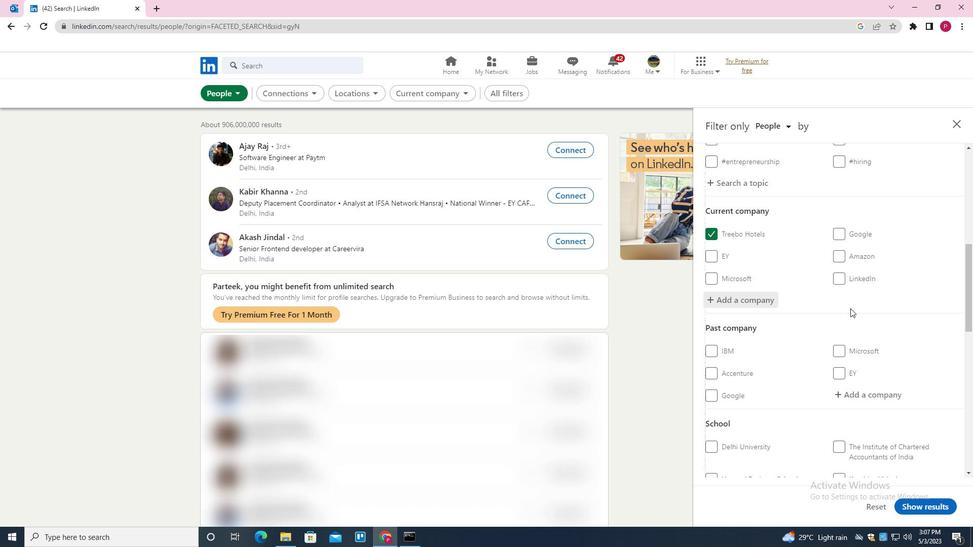 
Action: Mouse scrolled (850, 319) with delta (0, 0)
Screenshot: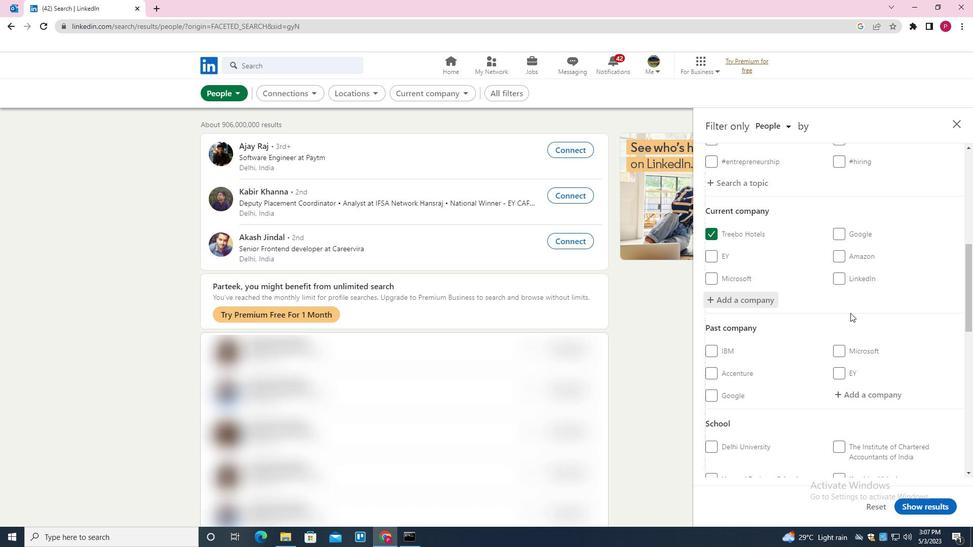 
Action: Mouse moved to (850, 320)
Screenshot: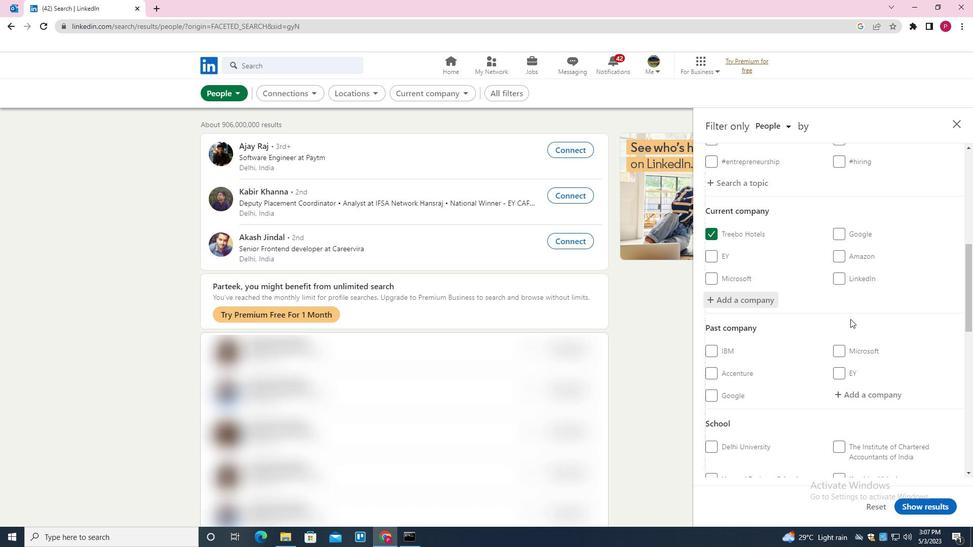 
Action: Mouse scrolled (850, 320) with delta (0, 0)
Screenshot: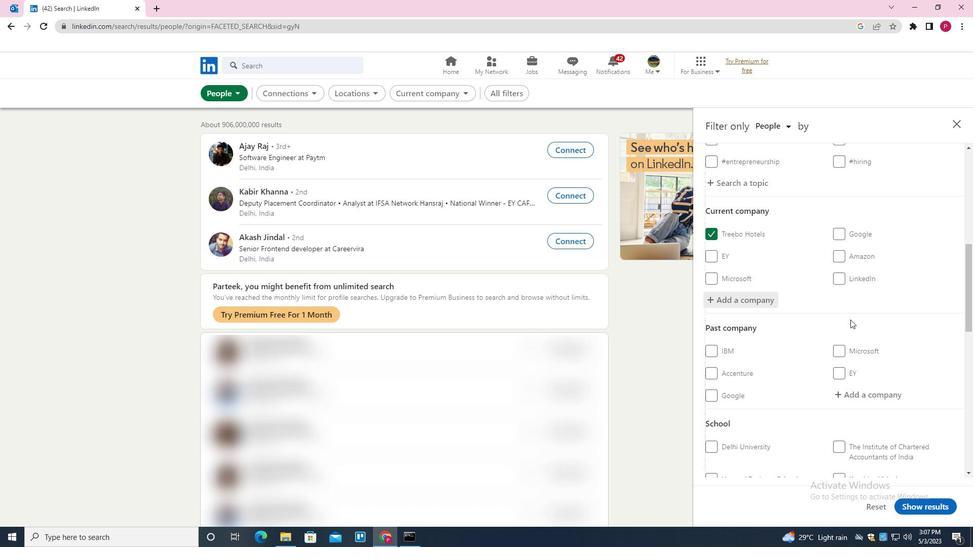 
Action: Mouse scrolled (850, 320) with delta (0, 0)
Screenshot: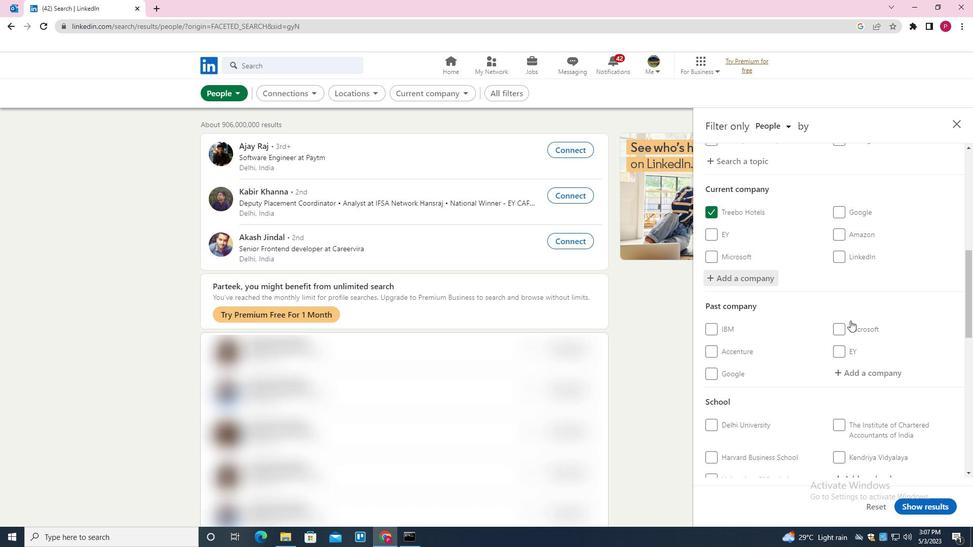 
Action: Mouse moved to (873, 297)
Screenshot: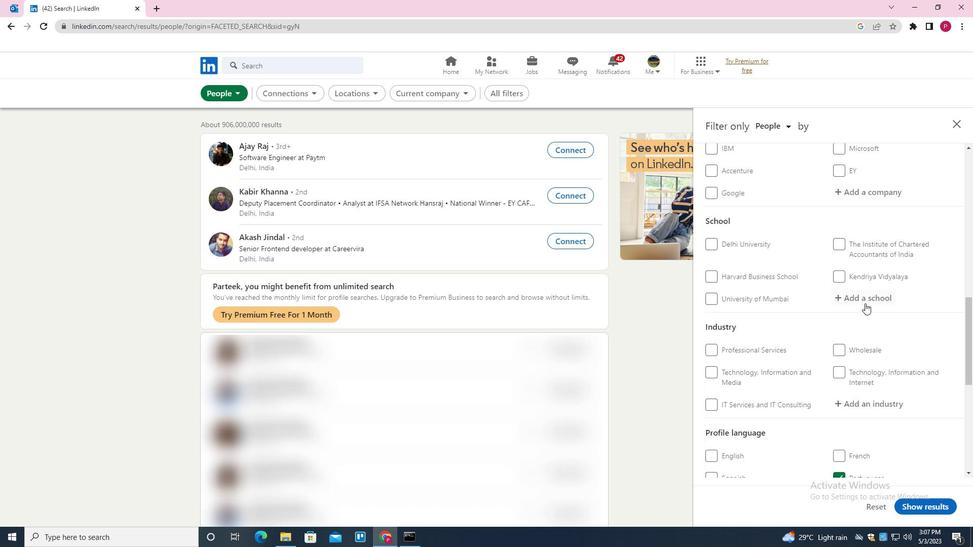 
Action: Mouse pressed left at (873, 297)
Screenshot: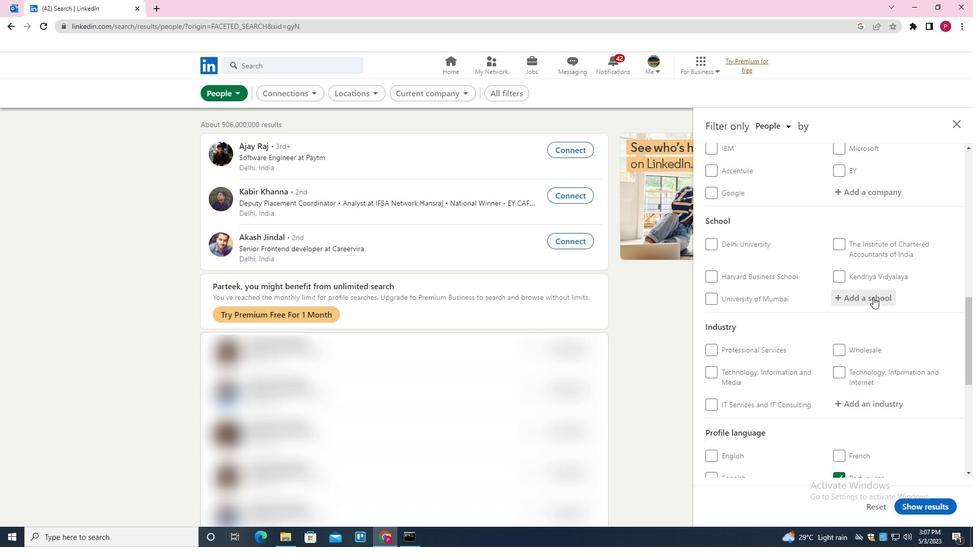 
Action: Mouse scrolled (873, 297) with delta (0, 0)
Screenshot: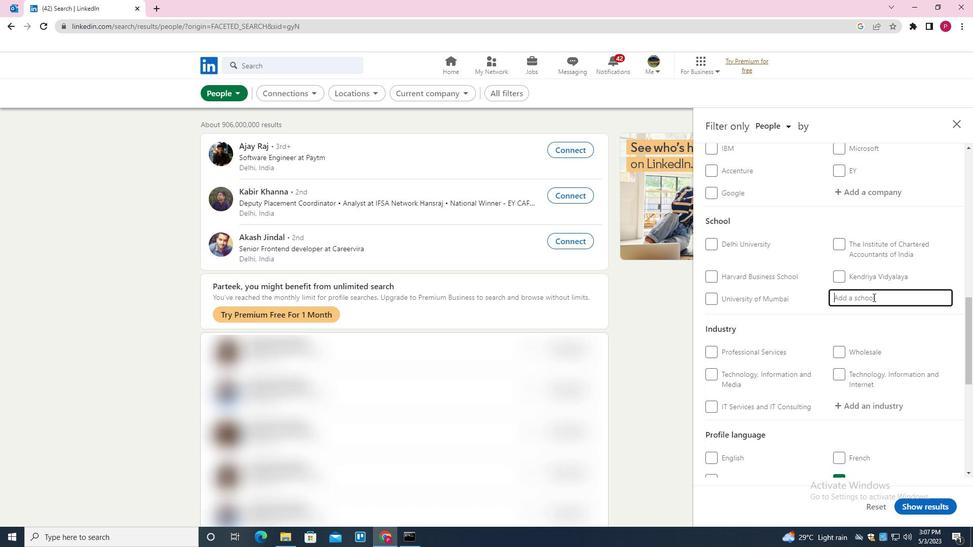 
Action: Key pressed <Key.shift><Key.shift><Key.shift><Key.shift><Key.shift><Key.shift>MAHARAJA<Key.space><Key.shift><Key.shift><Key.shift><Key.shift><Key.shift><Key.shift><Key.shift><Key.shift><Key.shift><Key.shift><Key.shift><Key.shift><Key.shift><Key.shift><Key.shift><Key.shift><Key.shift><Key.shift><Key.shift><Key.shift><Key.shift><Key.shift><Key.shift><Key.shift><Key.shift><Key.shift><Key.shift><Key.shift><Key.shift><Key.shift><Key.shift><Key.shift><Key.shift>SAYAJIRAO<Key.space><Key.shift><Key.shift><Key.shift><Key.shift>UNIVERSITY<Key.space>OF<Key.space><Key.shift><Key.shift><Key.shift><Key.shift><Key.shift><Key.shift><Key.shift><Key.shift><Key.shift><Key.shift><Key.shift><Key.shift><Key.shift><Key.shift><Key.shift>BARODA<Key.space><Key.down><Key.enter>
Screenshot: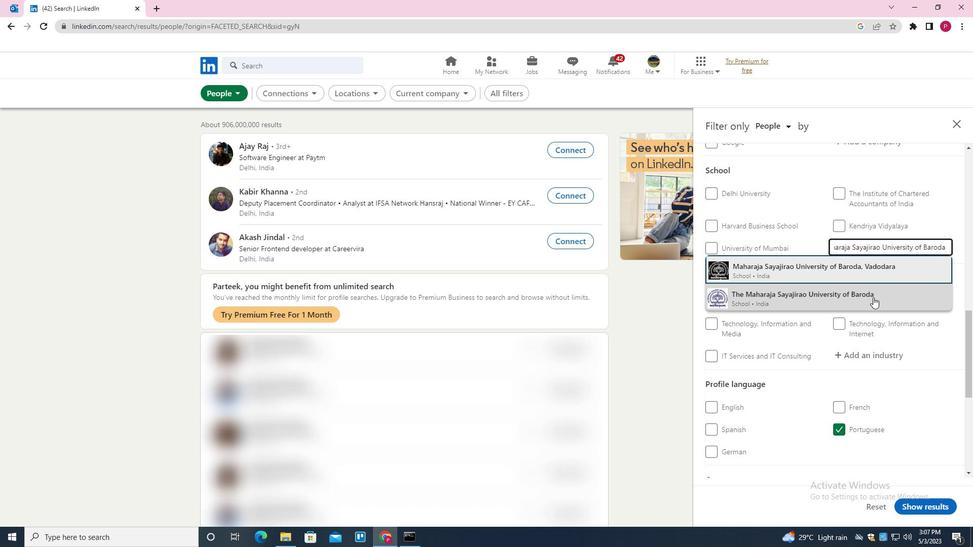 
Action: Mouse moved to (850, 311)
Screenshot: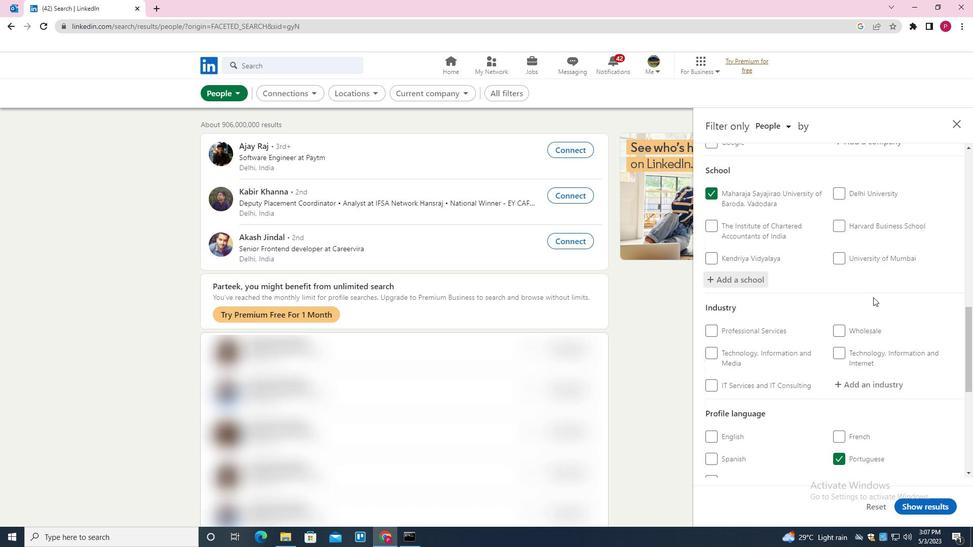 
Action: Mouse scrolled (850, 310) with delta (0, 0)
Screenshot: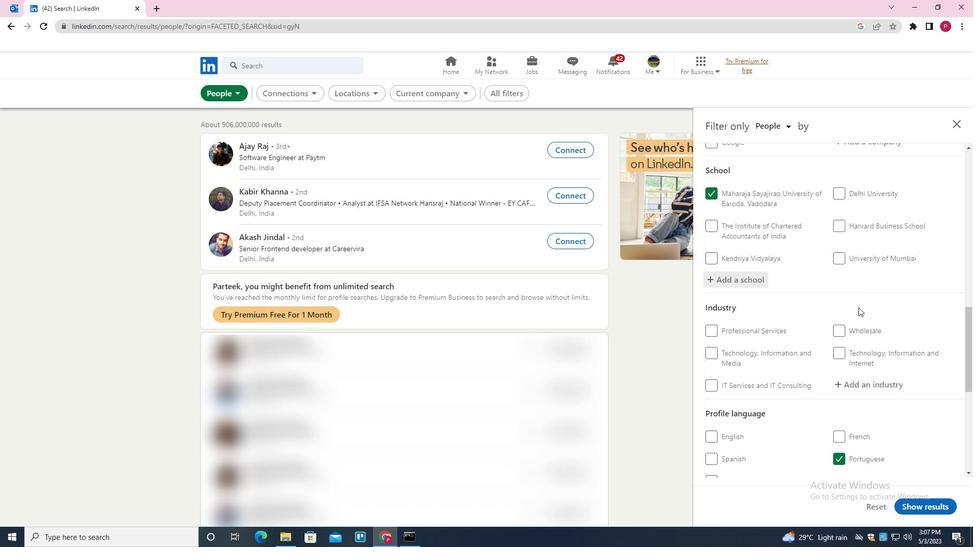 
Action: Mouse scrolled (850, 310) with delta (0, 0)
Screenshot: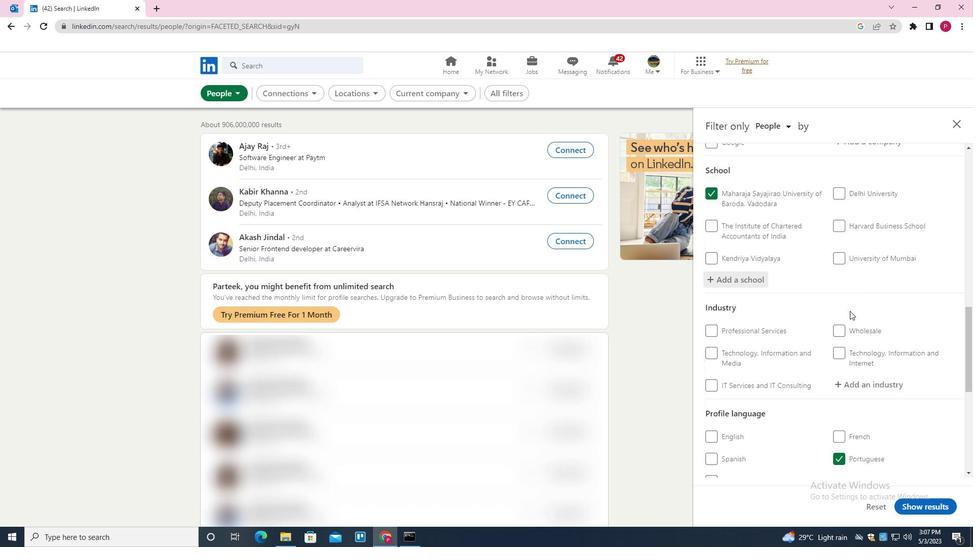 
Action: Mouse scrolled (850, 310) with delta (0, 0)
Screenshot: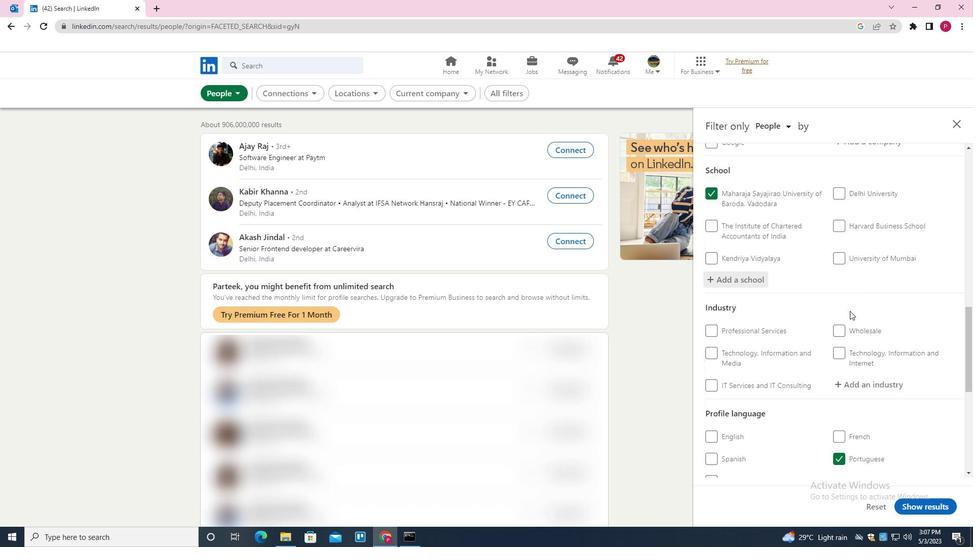 
Action: Mouse moved to (864, 235)
Screenshot: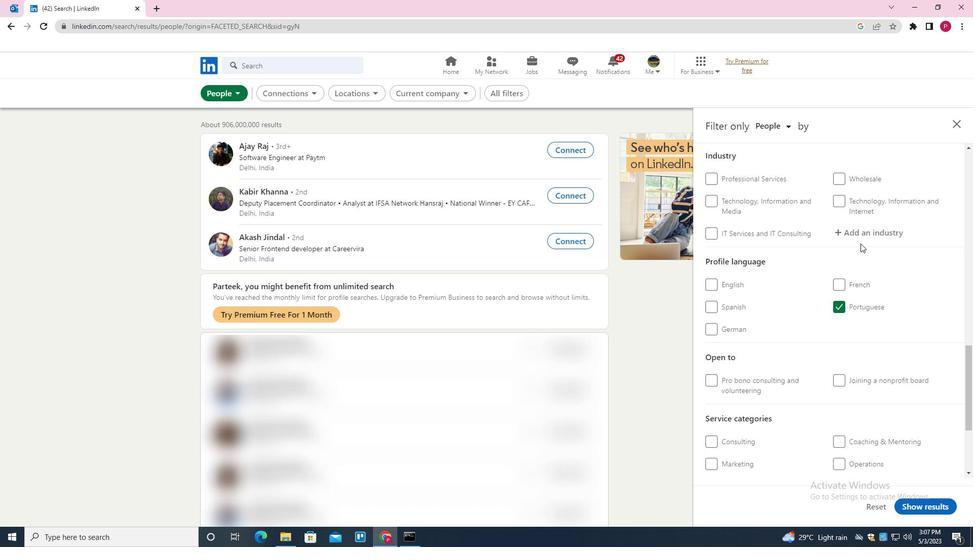 
Action: Mouse pressed left at (864, 235)
Screenshot: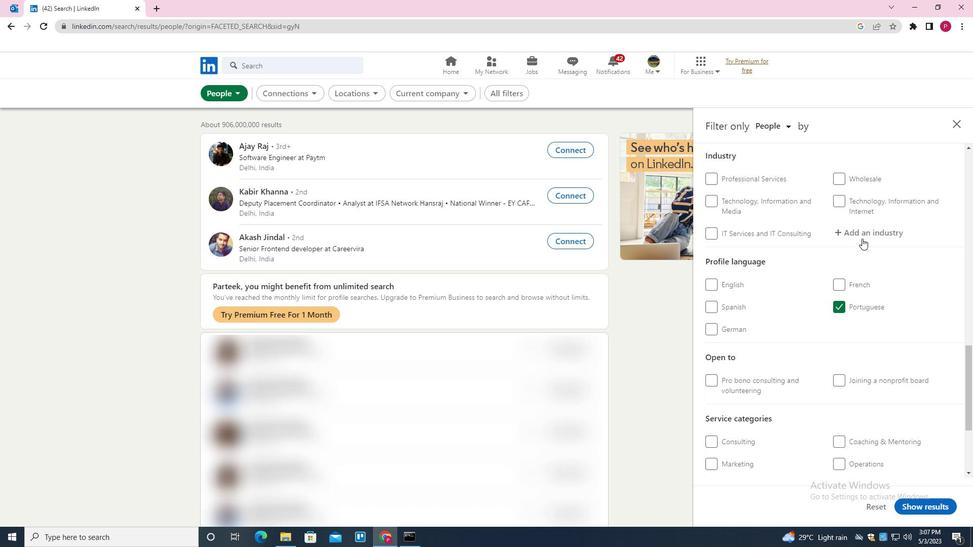 
Action: Key pressed <Key.shift><Key.shift><Key.shift><Key.shift><Key.shift><Key.shift><Key.shift><Key.shift><Key.shift><Key.shift><Key.shift><Key.shift><Key.shift><Key.shift><Key.shift><Key.shift><Key.shift>DENTIS<Key.down><Key.enter>
Screenshot: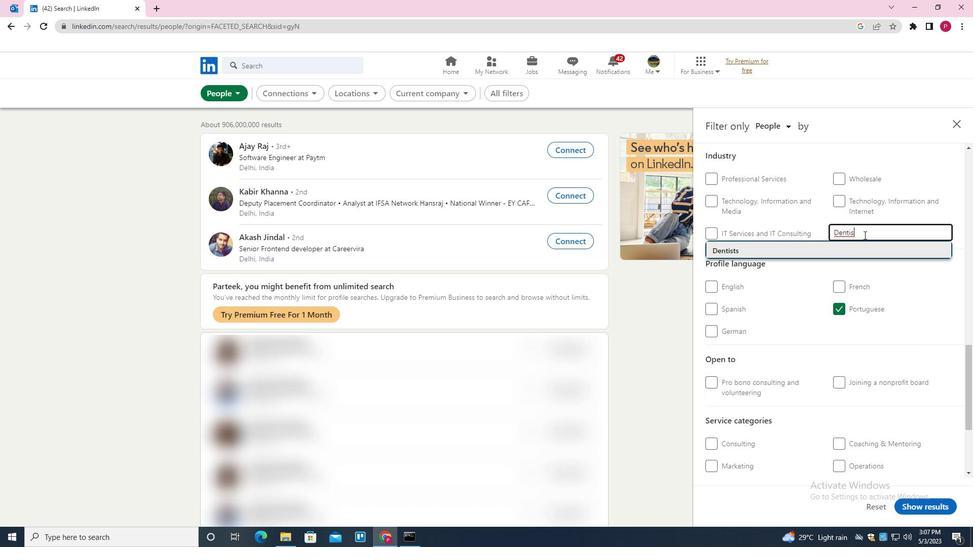 
Action: Mouse moved to (827, 269)
Screenshot: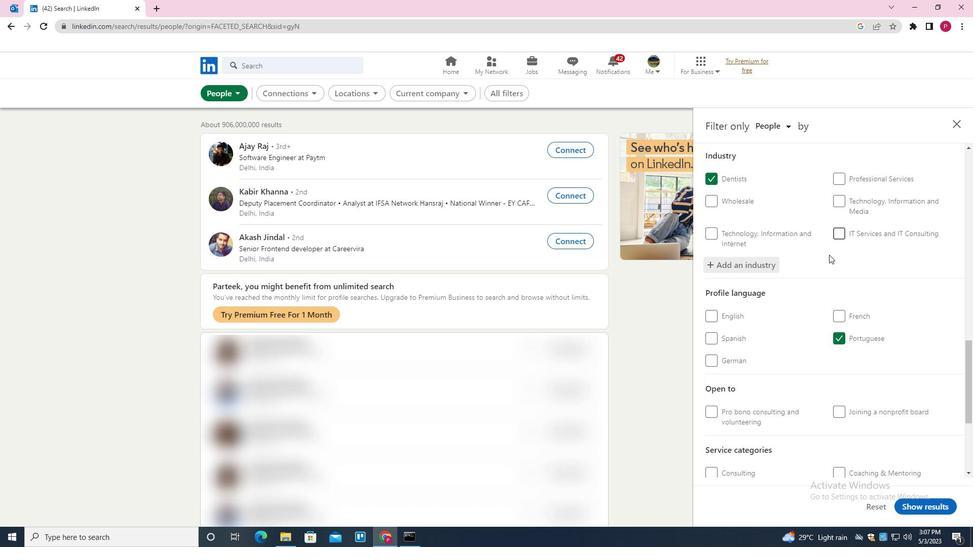 
Action: Mouse scrolled (827, 268) with delta (0, 0)
Screenshot: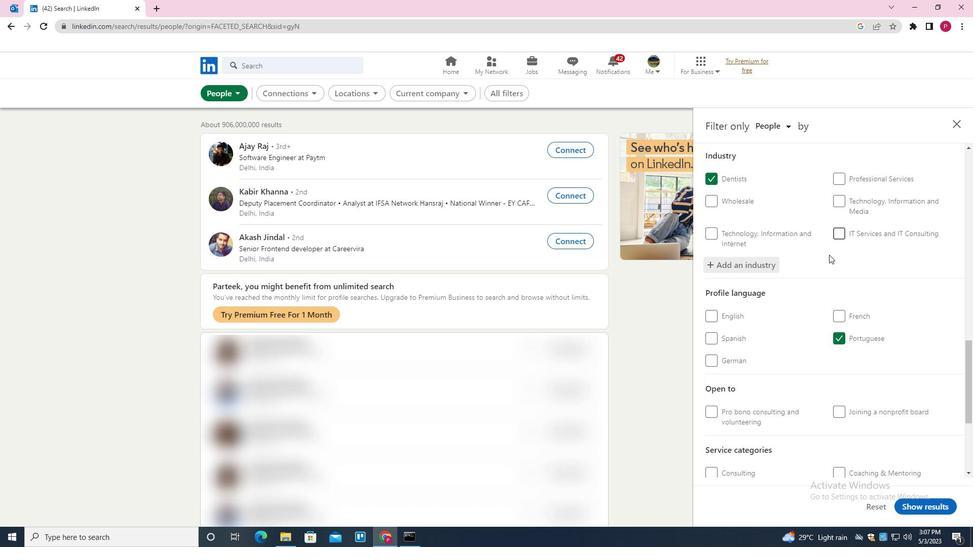 
Action: Mouse moved to (827, 271)
Screenshot: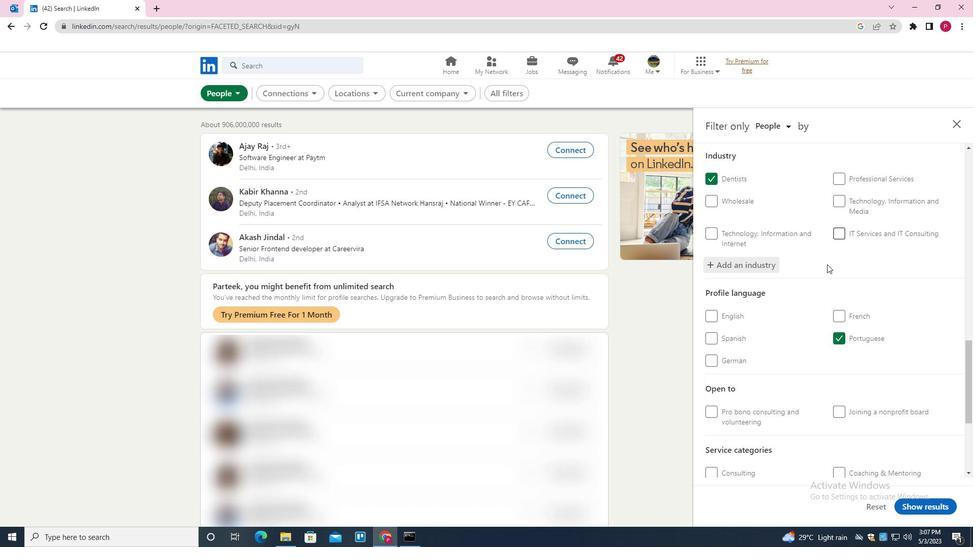 
Action: Mouse scrolled (827, 271) with delta (0, 0)
Screenshot: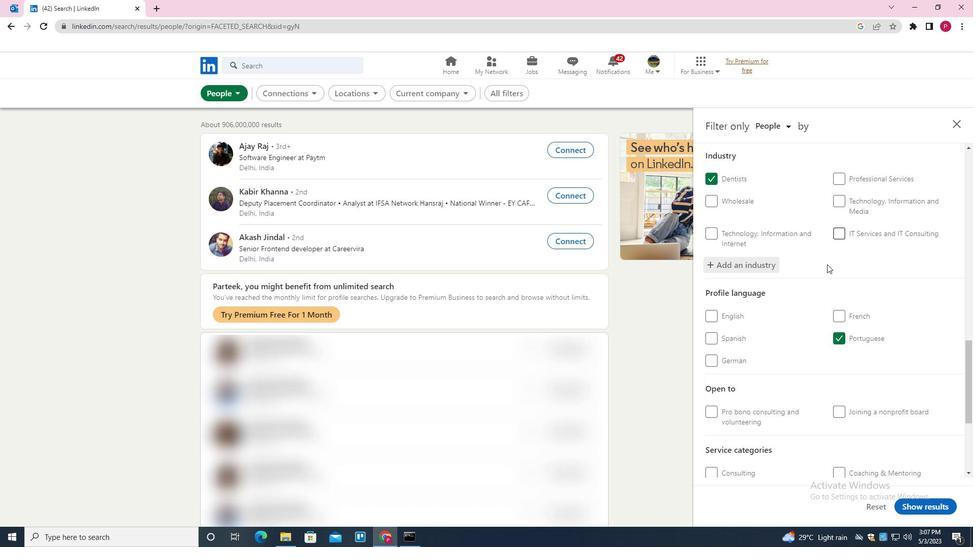 
Action: Mouse moved to (827, 274)
Screenshot: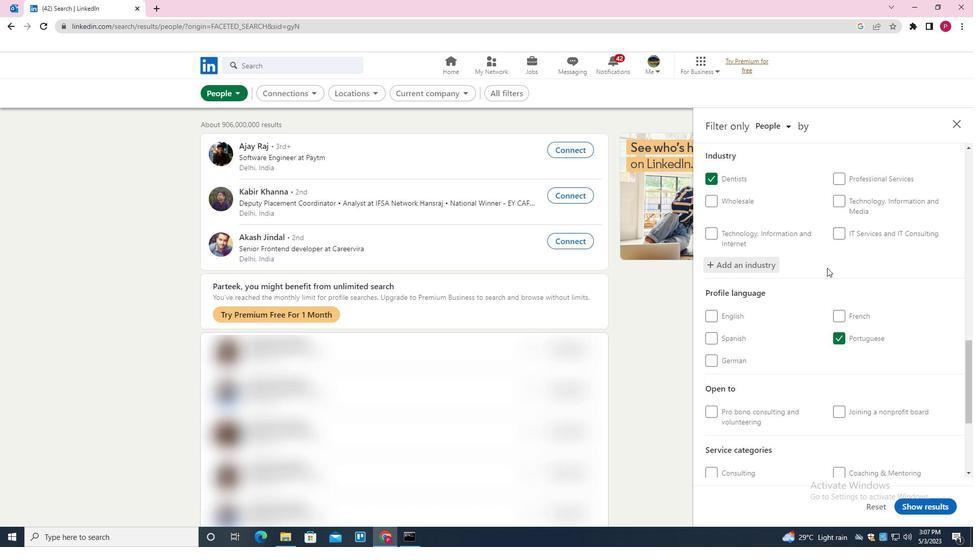 
Action: Mouse scrolled (827, 274) with delta (0, 0)
Screenshot: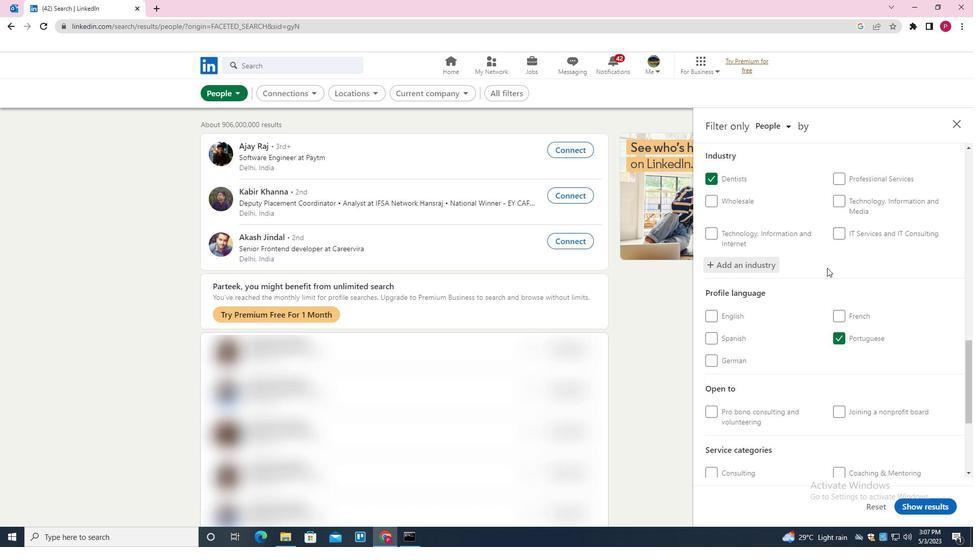 
Action: Mouse moved to (863, 359)
Screenshot: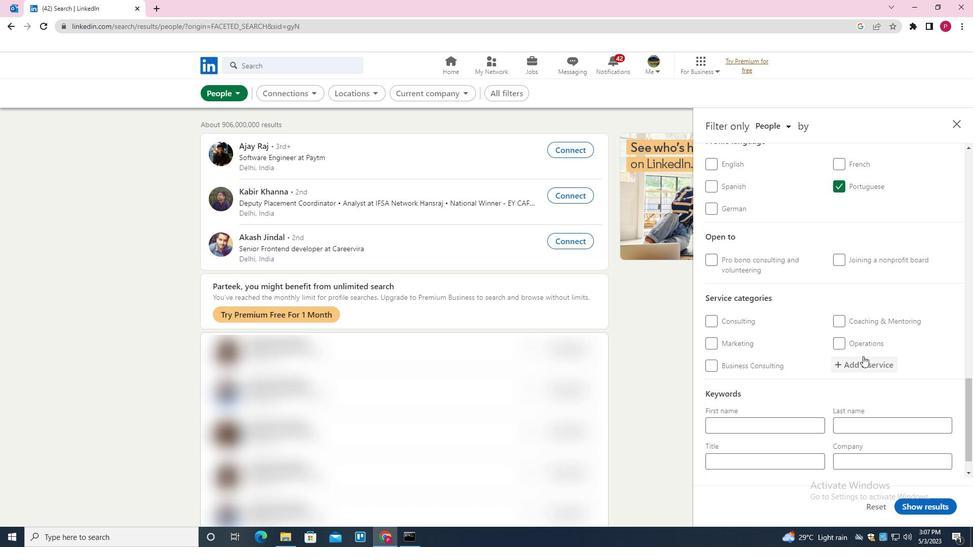 
Action: Mouse pressed left at (863, 359)
Screenshot: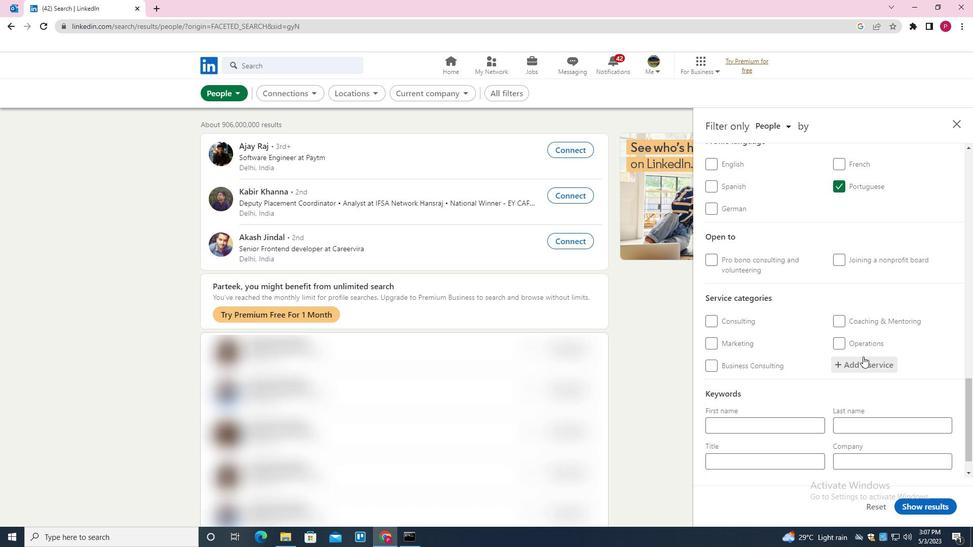 
Action: Key pressed <Key.shift><Key.shift>WORDPRESS<Key.space><Key.shift><Key.shift><Key.shift><Key.shift><Key.shift><Key.shift><Key.shift><Key.shift><Key.shift><Key.shift><Key.shift><Key.shift><Key.shift><Key.shift><Key.shift><Key.shift><Key.shift><Key.shift><Key.shift><Key.shift><Key.shift><Key.shift><Key.shift><Key.shift><Key.shift><Key.shift><Key.shift><Key.shift><Key.shift><Key.shift><Key.shift>DESIGN<Key.down><Key.enter>
Screenshot: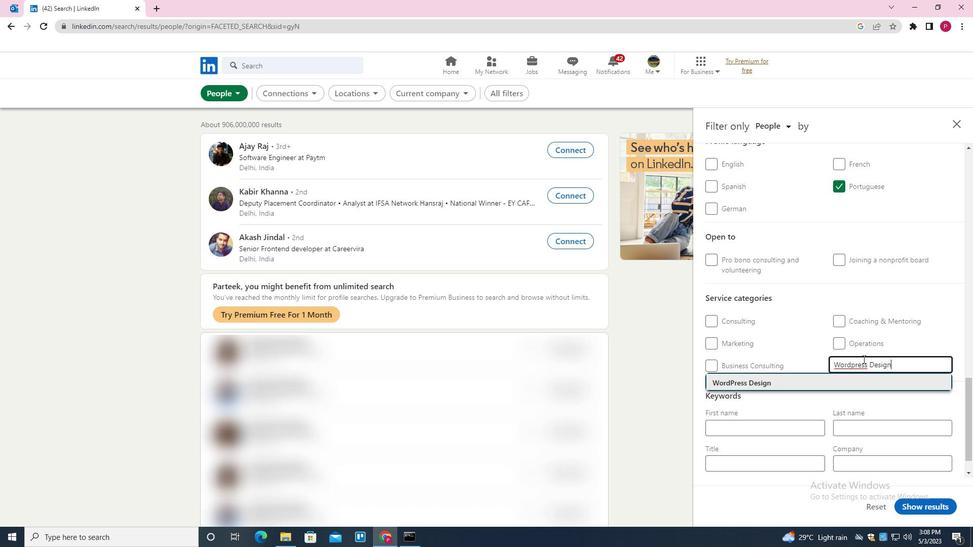 
Action: Mouse scrolled (863, 358) with delta (0, 0)
Screenshot: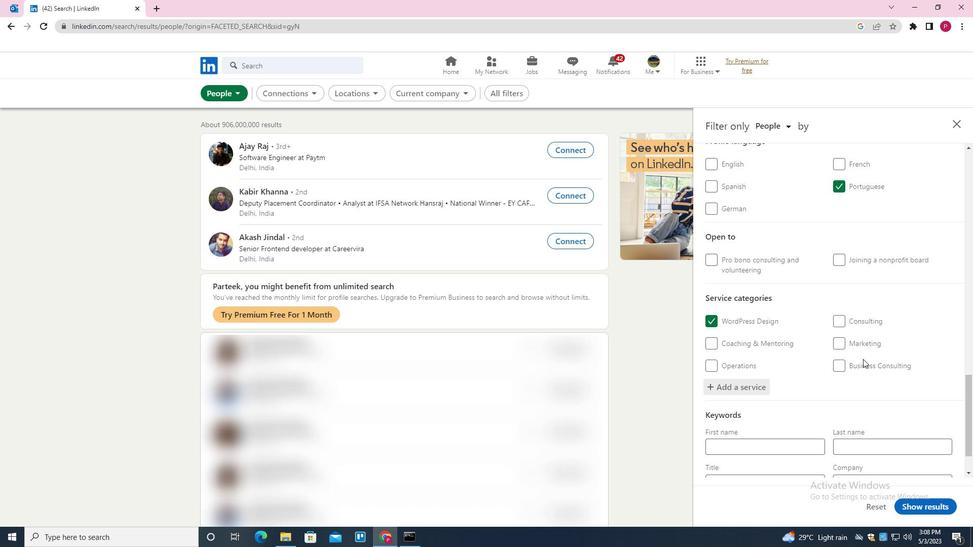 
Action: Mouse scrolled (863, 358) with delta (0, 0)
Screenshot: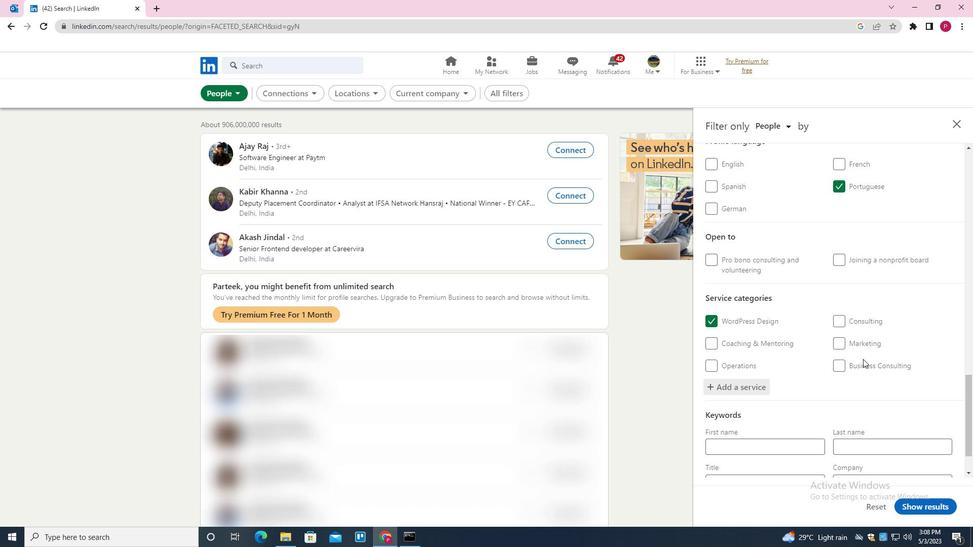 
Action: Mouse scrolled (863, 358) with delta (0, 0)
Screenshot: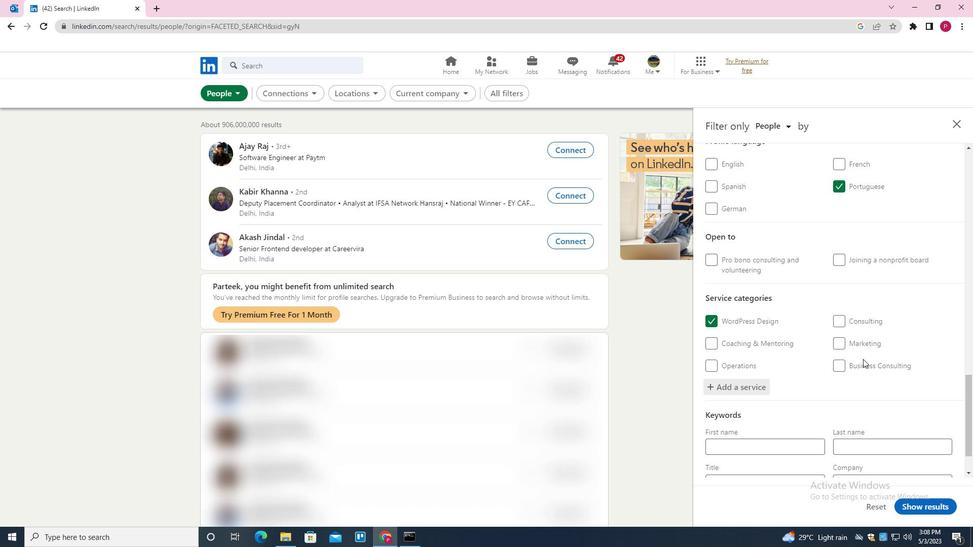 
Action: Mouse moved to (862, 360)
Screenshot: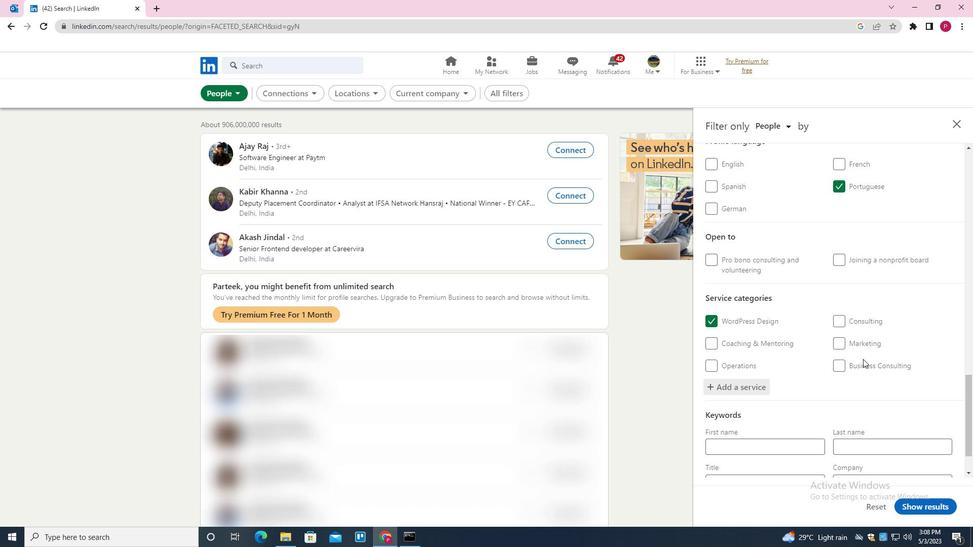 
Action: Mouse scrolled (862, 360) with delta (0, 0)
Screenshot: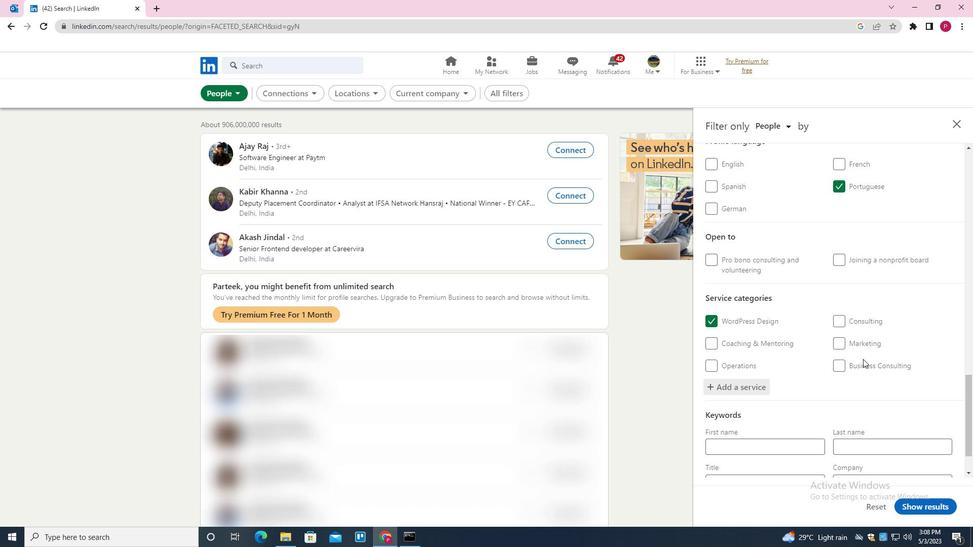 
Action: Mouse moved to (855, 364)
Screenshot: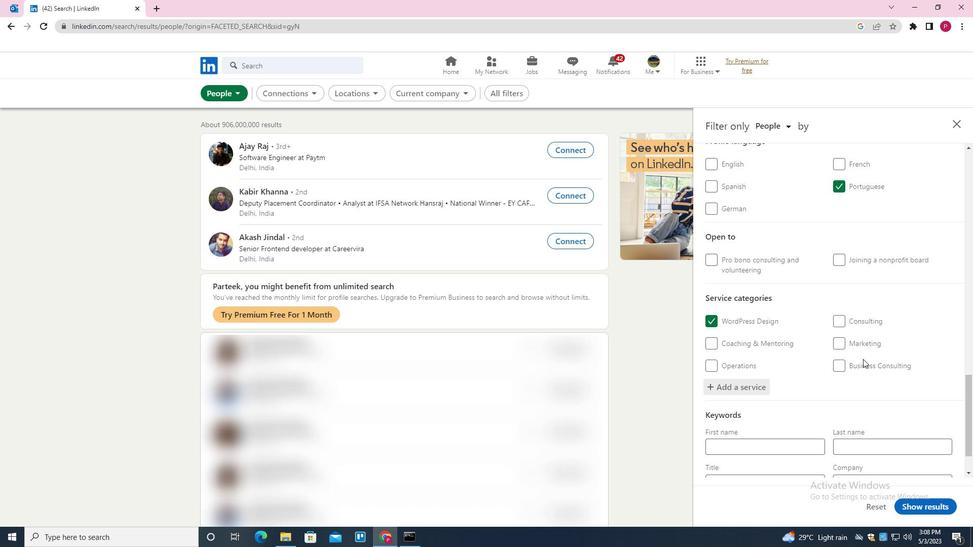 
Action: Mouse scrolled (855, 363) with delta (0, 0)
Screenshot: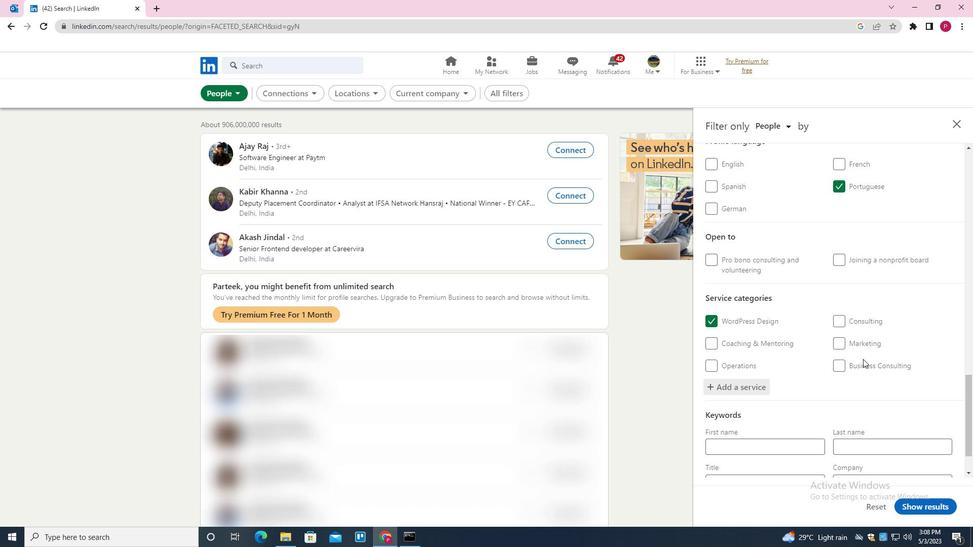 
Action: Mouse moved to (775, 428)
Screenshot: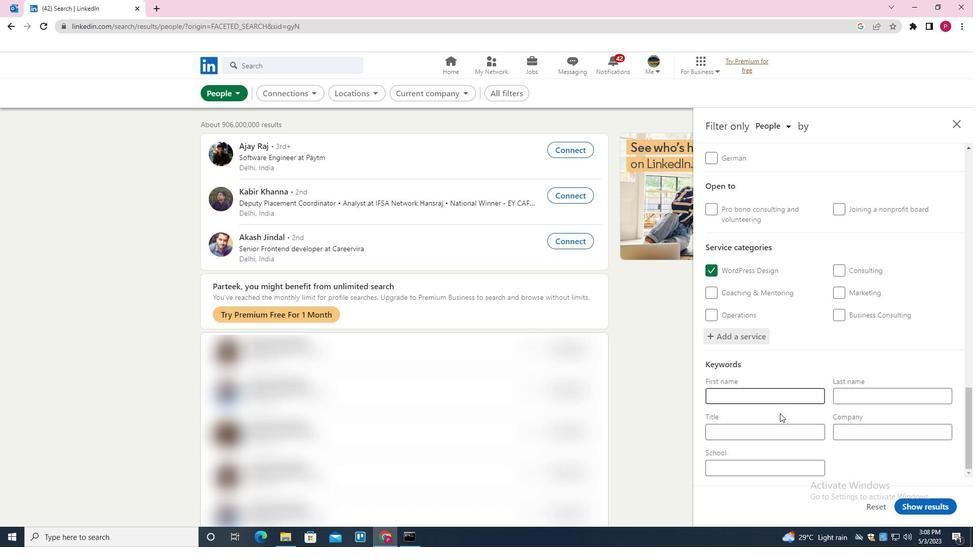 
Action: Mouse pressed left at (775, 428)
Screenshot: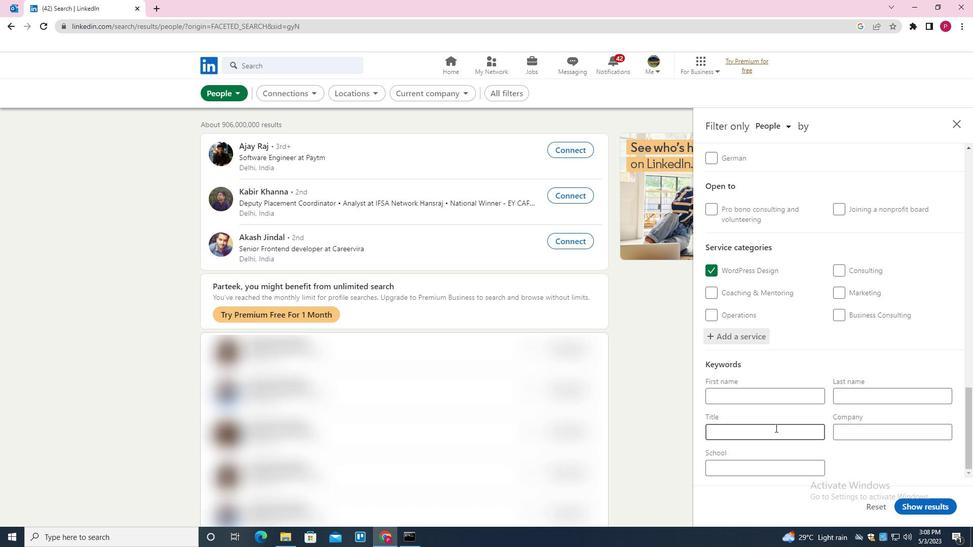 
Action: Key pressed <Key.shift><Key.shift><Key.shift><Key.shift><Key.shift><Key.shift><Key.shift><Key.shift><Key.shift><Key.shift><Key.shift><Key.shift><Key.shift><Key.shift>EDITOR/<Key.shift><Key.shift><Key.shift><Key.shift><Key.shift><Key.shift>PROOFREADER
Screenshot: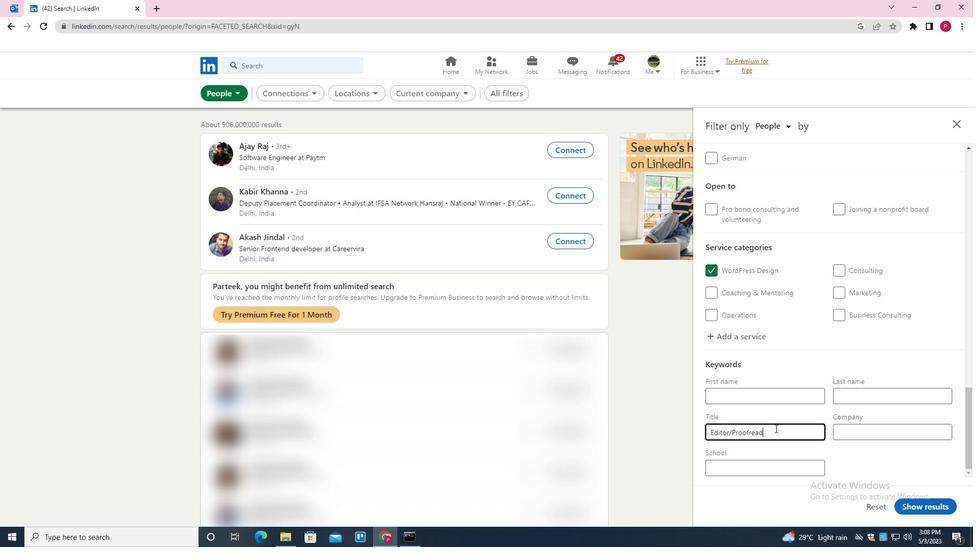 
Action: Mouse moved to (918, 506)
Screenshot: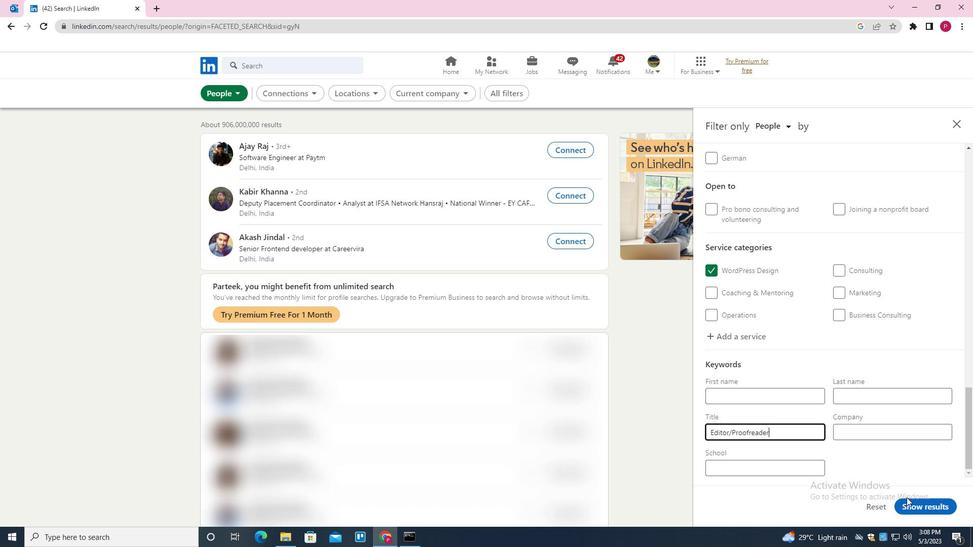 
Action: Mouse pressed left at (918, 506)
Screenshot: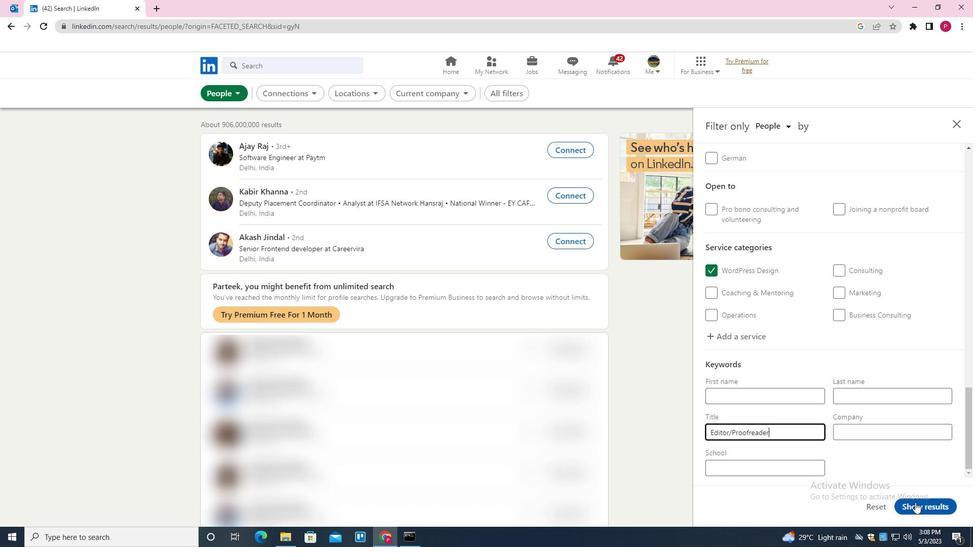 
Action: Mouse moved to (469, 263)
Screenshot: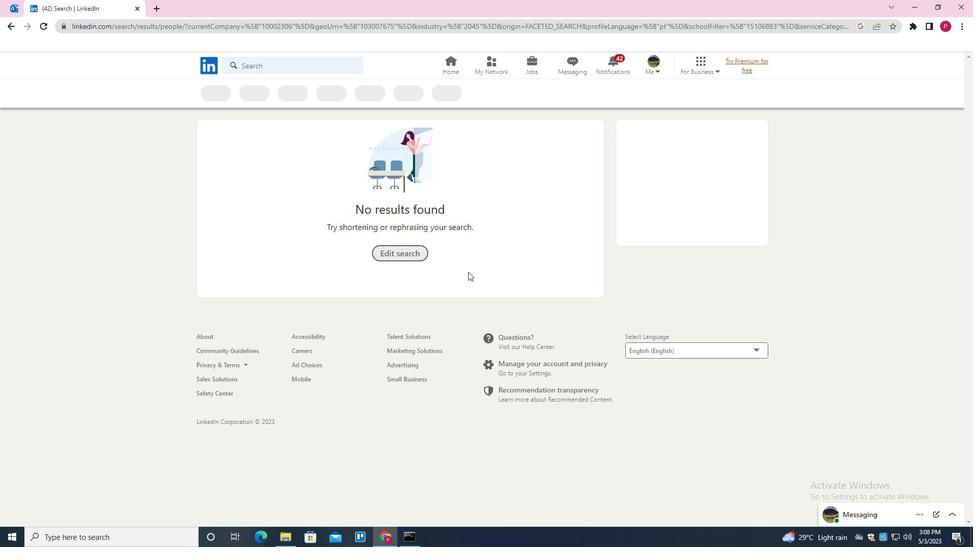 
